 Task: Add an event with the title Third Sales Presentation, date '2023/11/09', time 7:00 AM to 9:00 AMand add a description: The session will begin with an introduction to the importance of effective presentations, emphasizing the impact of clear communication, engaging delivery, and confident body language. Participants will have the opportunity to learn key strategies and best practices for creating impactful presentations that captivate audiences and convey messages effectively., put the event into Red category, logged in from the account softage.3@softage.netand send the event invitation to softage.4@softage.net and softage.2@softage.net. Set a reminder for the event 2 hour before
Action: Mouse moved to (78, 95)
Screenshot: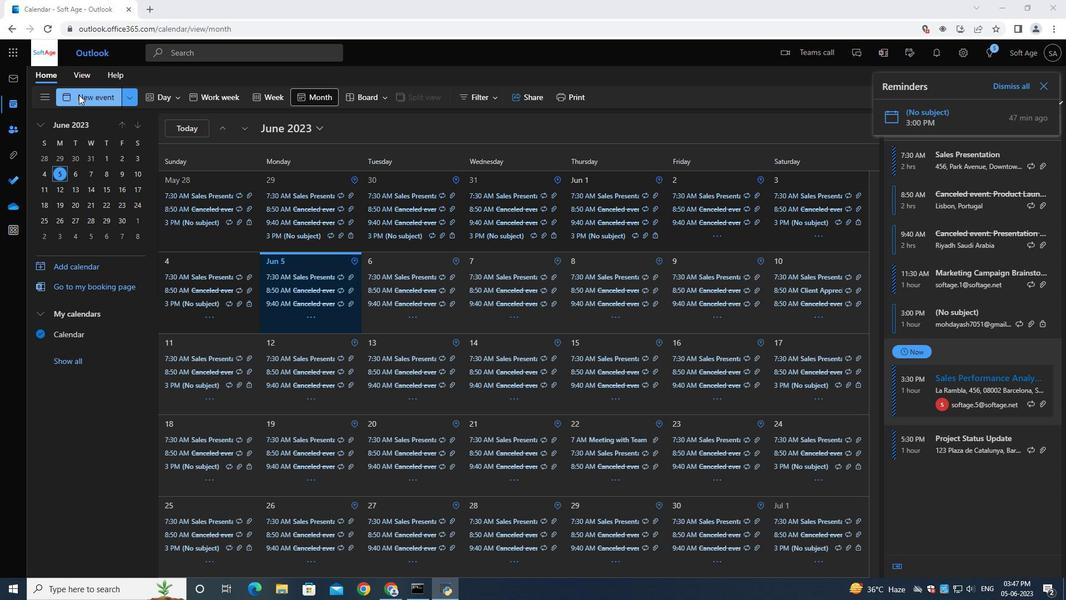 
Action: Mouse pressed left at (78, 95)
Screenshot: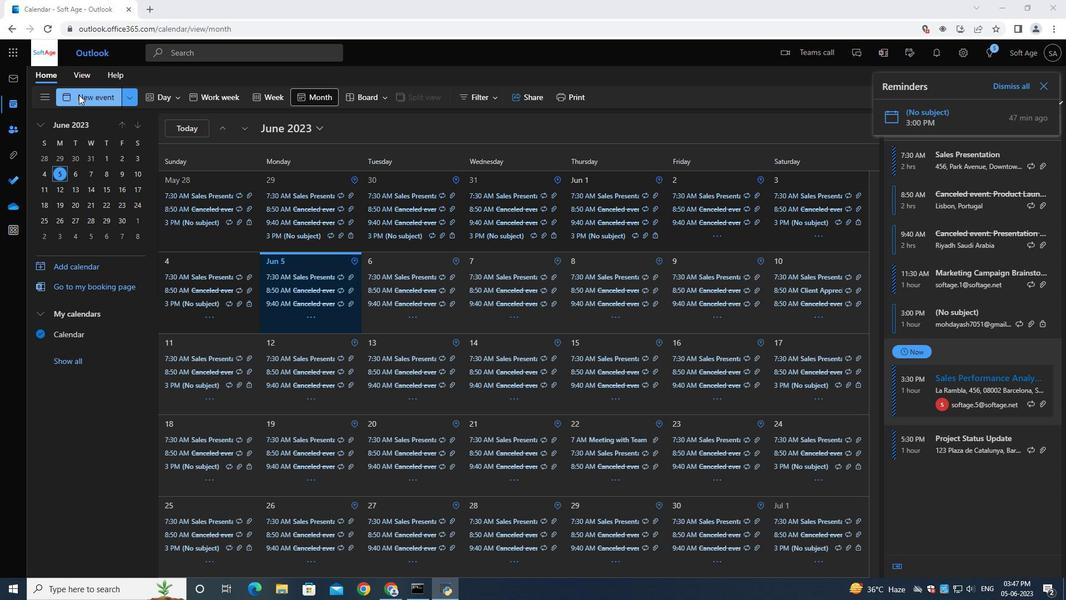 
Action: Mouse moved to (282, 162)
Screenshot: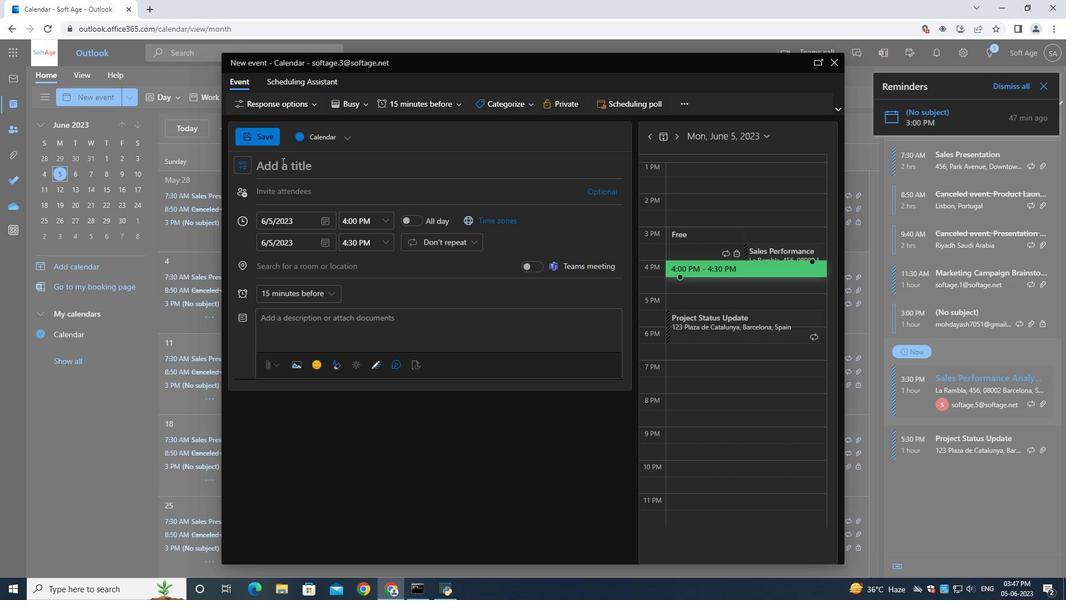
Action: Key pressed <Key.shift>Third<Key.space><Key.shift><Key.shift><Key.shift><Key.shift><Key.shift><Key.shift><Key.shift><Key.shift><Key.shift><Key.shift><Key.shift><Key.shift><Key.shift><Key.shift><Key.shift><Key.shift>Sales<Key.space><Key.shift>Presentar<Key.backspace>tion<Key.space>
Screenshot: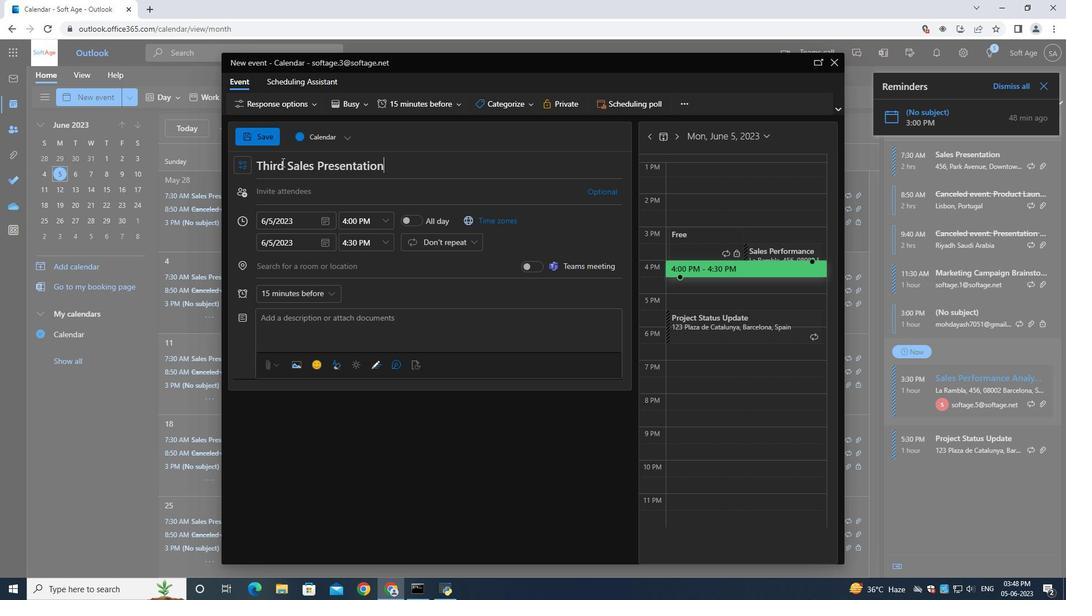 
Action: Mouse moved to (322, 223)
Screenshot: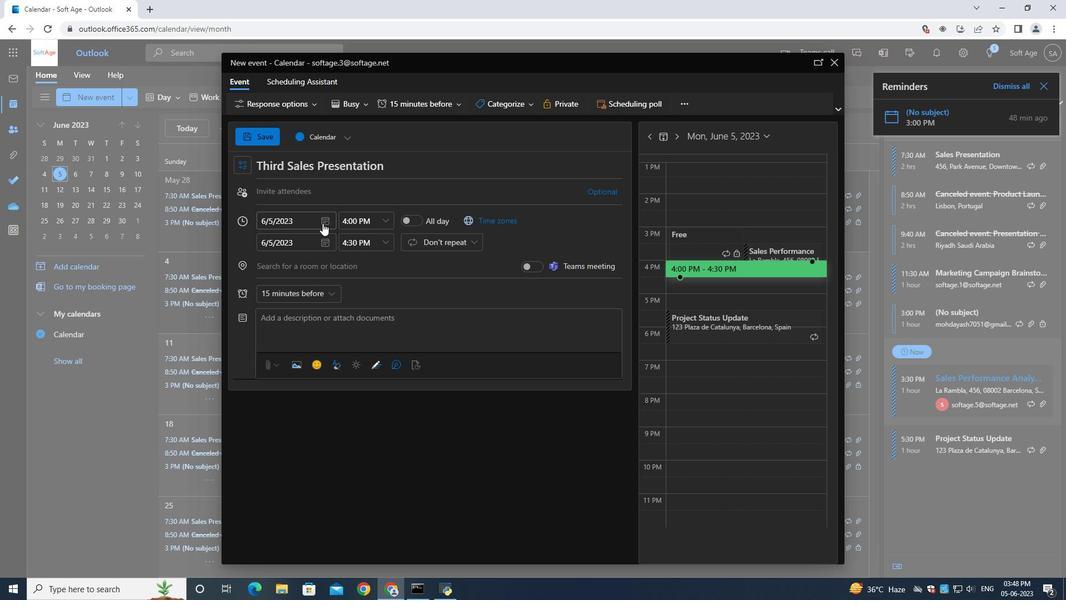 
Action: Mouse pressed left at (322, 223)
Screenshot: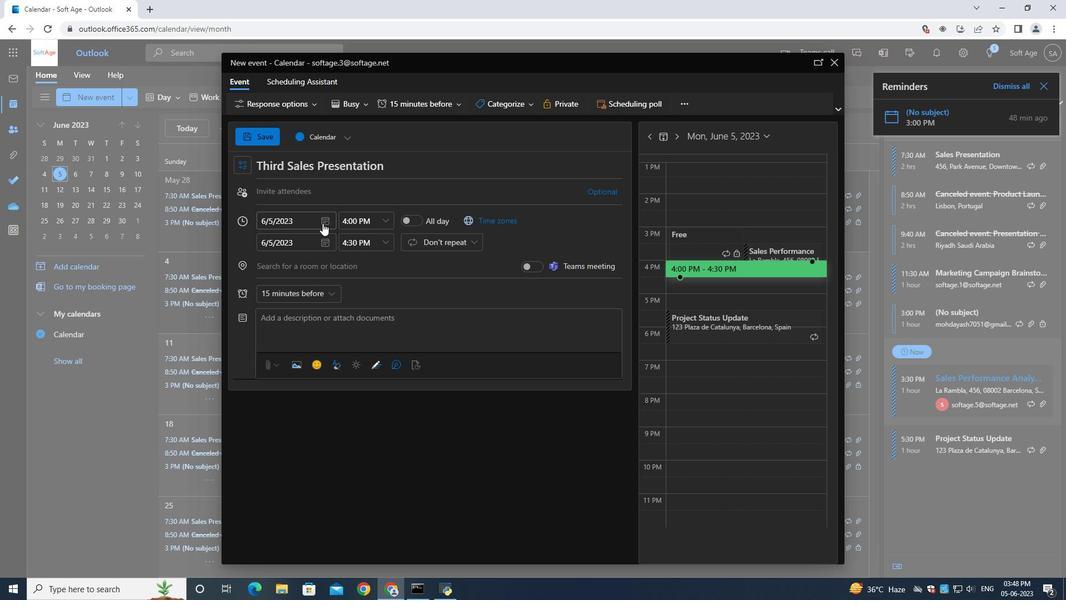 
Action: Mouse moved to (360, 243)
Screenshot: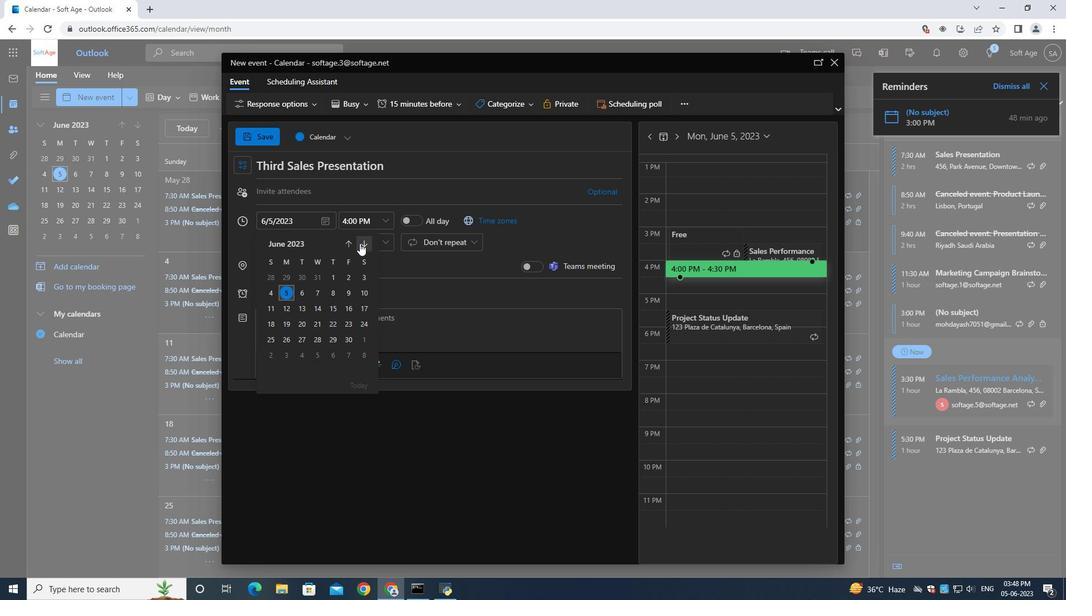 
Action: Mouse pressed left at (360, 243)
Screenshot: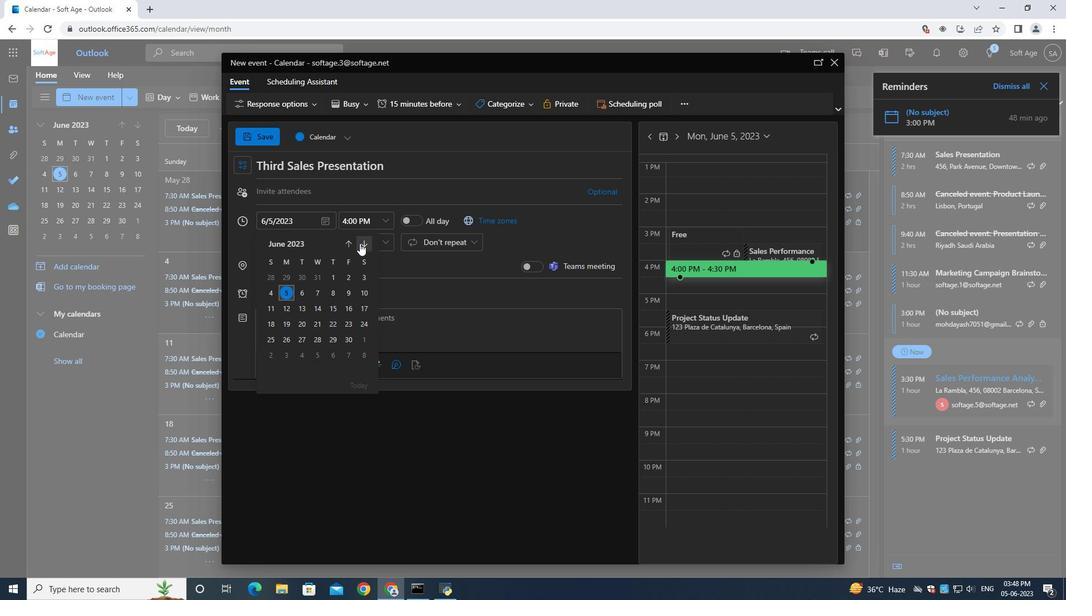 
Action: Mouse pressed left at (360, 243)
Screenshot: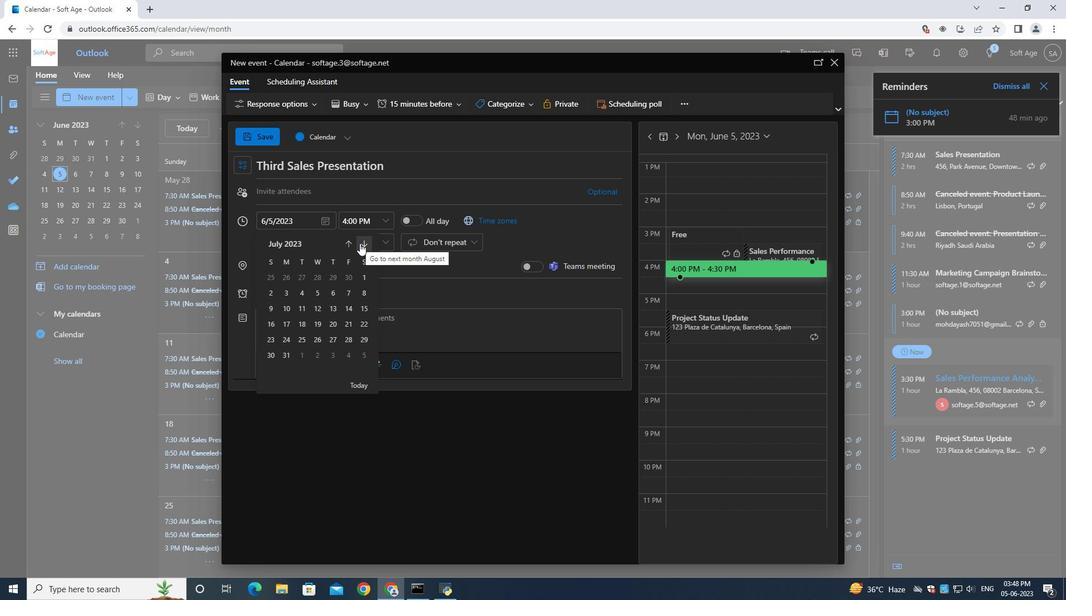 
Action: Mouse pressed left at (360, 243)
Screenshot: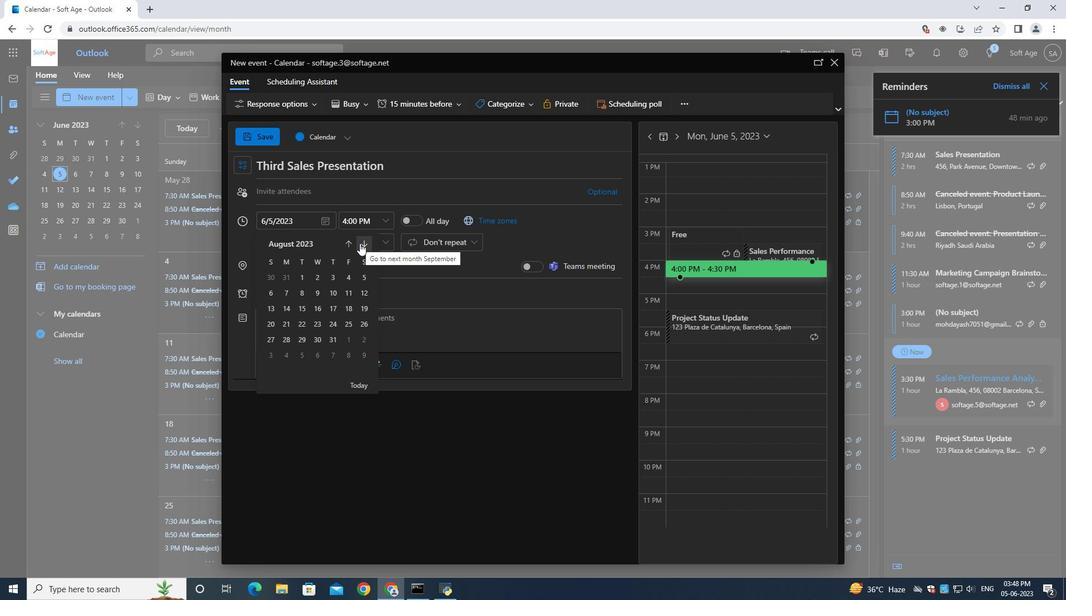 
Action: Mouse moved to (360, 242)
Screenshot: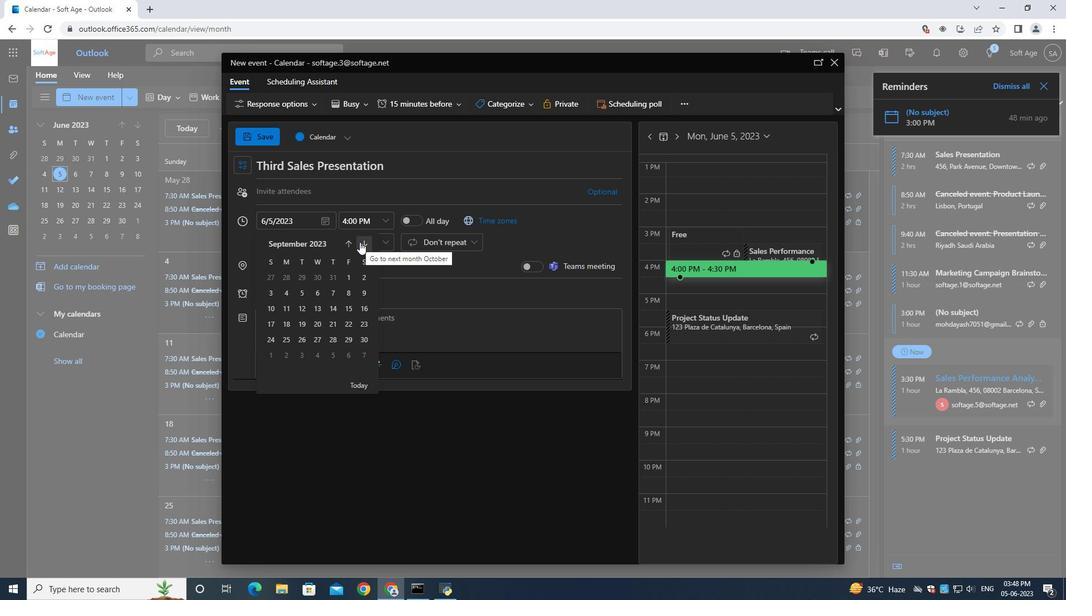 
Action: Mouse pressed left at (360, 242)
Screenshot: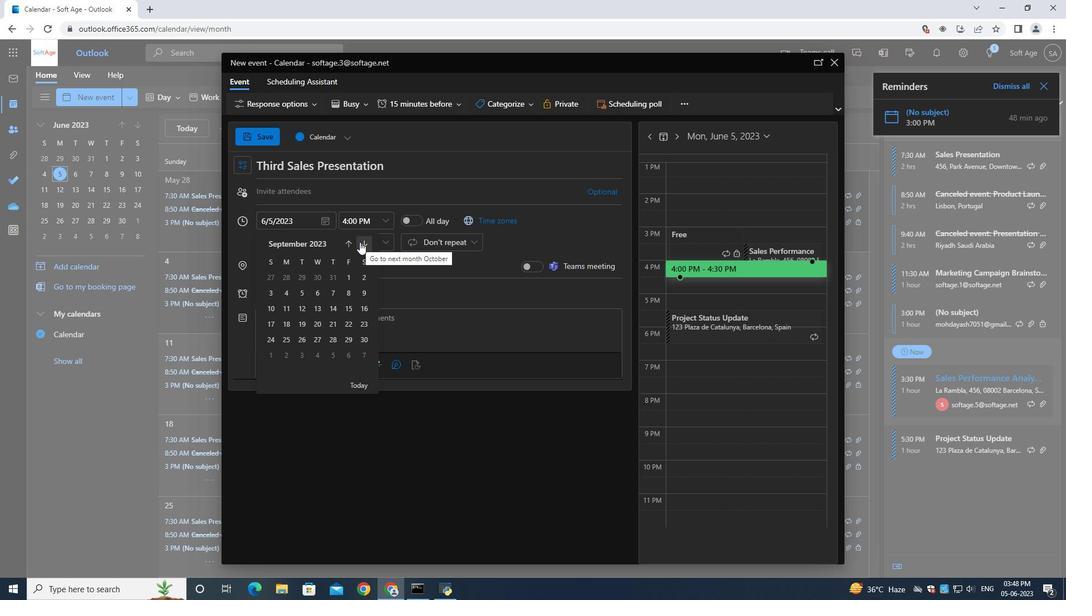 
Action: Mouse pressed left at (360, 242)
Screenshot: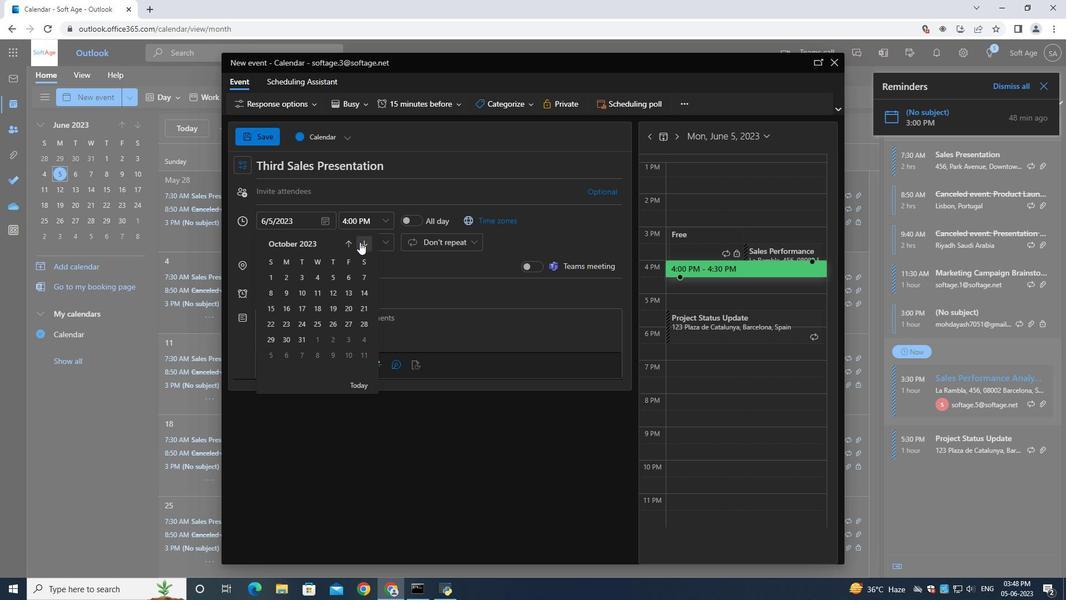 
Action: Mouse moved to (327, 292)
Screenshot: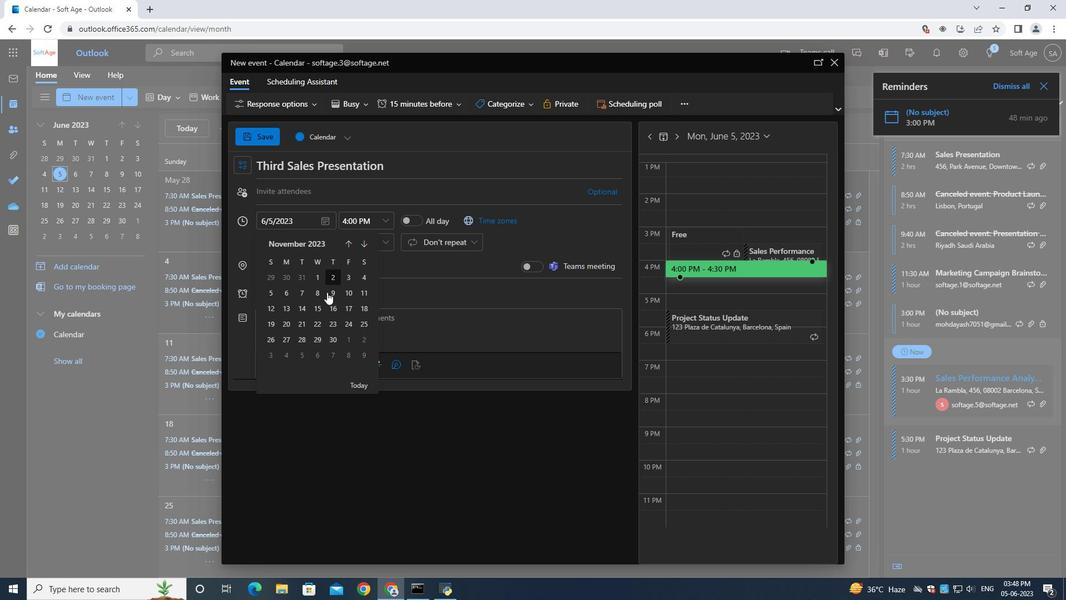
Action: Mouse pressed left at (327, 292)
Screenshot: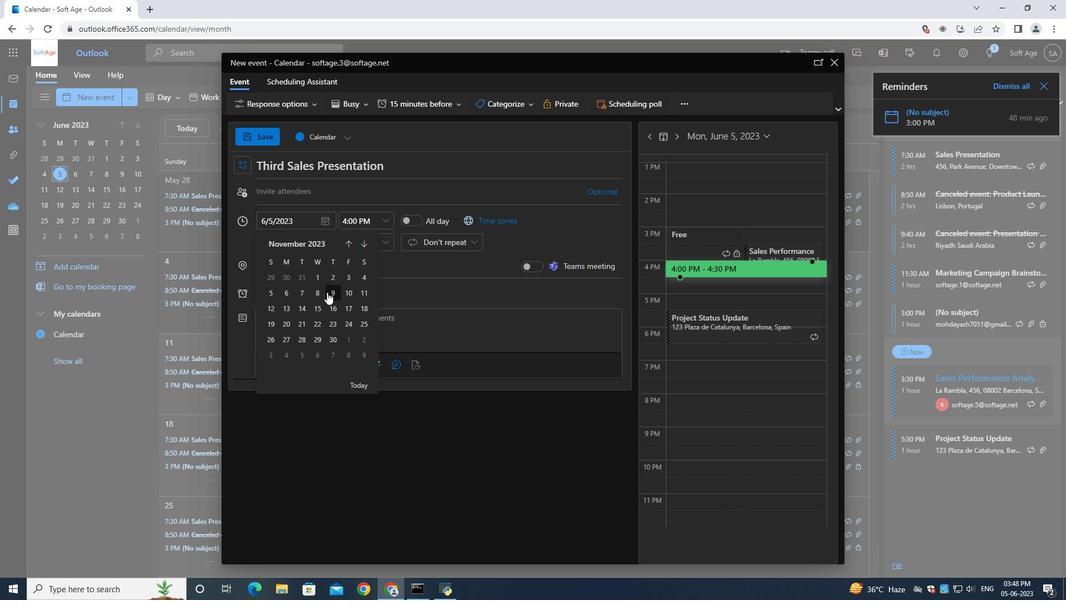 
Action: Mouse moved to (352, 222)
Screenshot: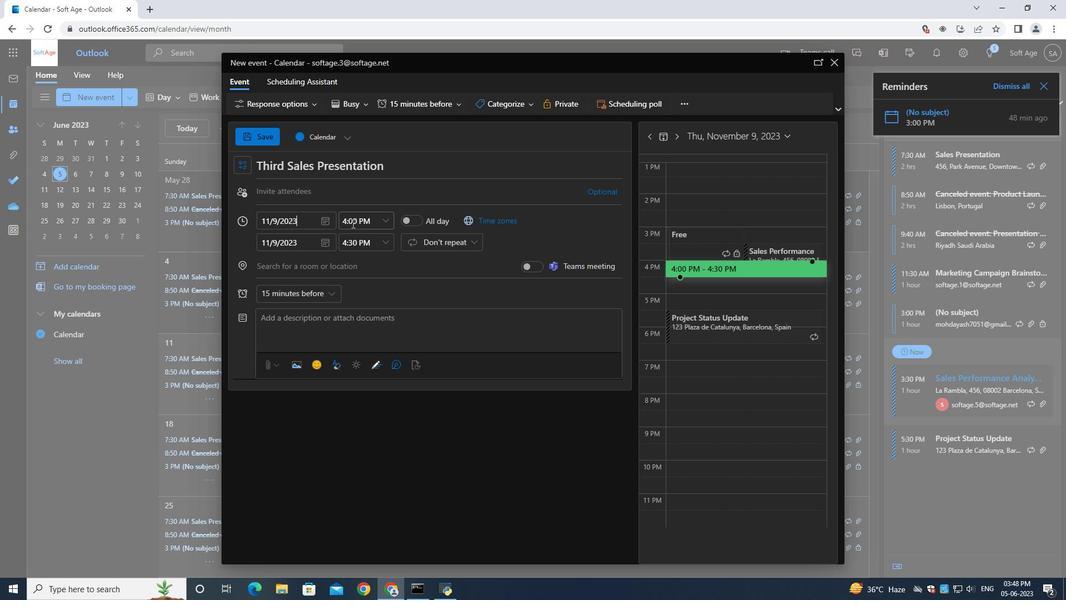 
Action: Mouse pressed left at (352, 222)
Screenshot: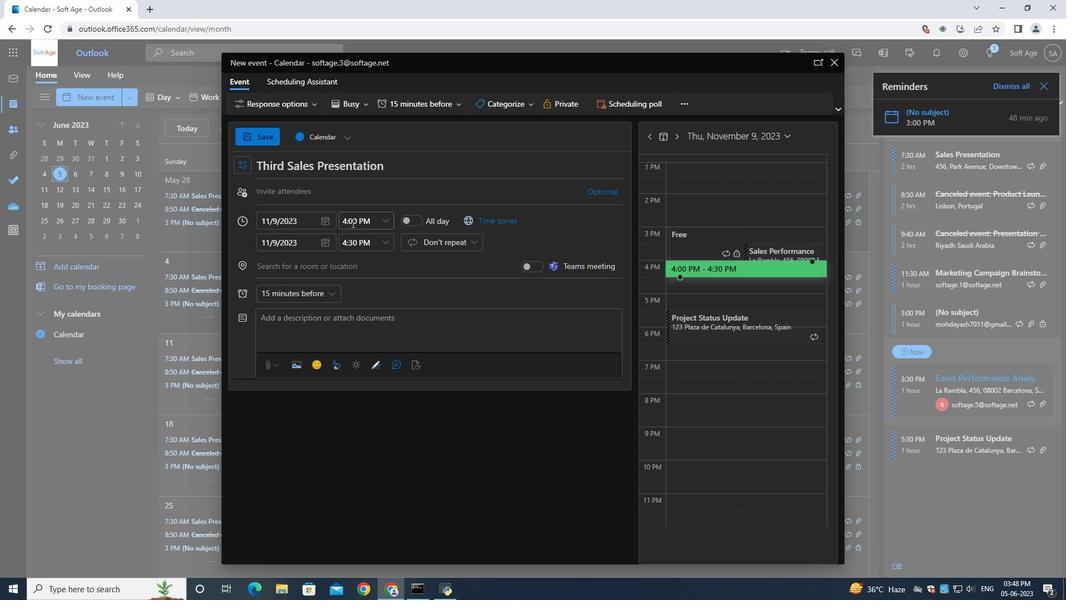 
Action: Mouse moved to (379, 226)
Screenshot: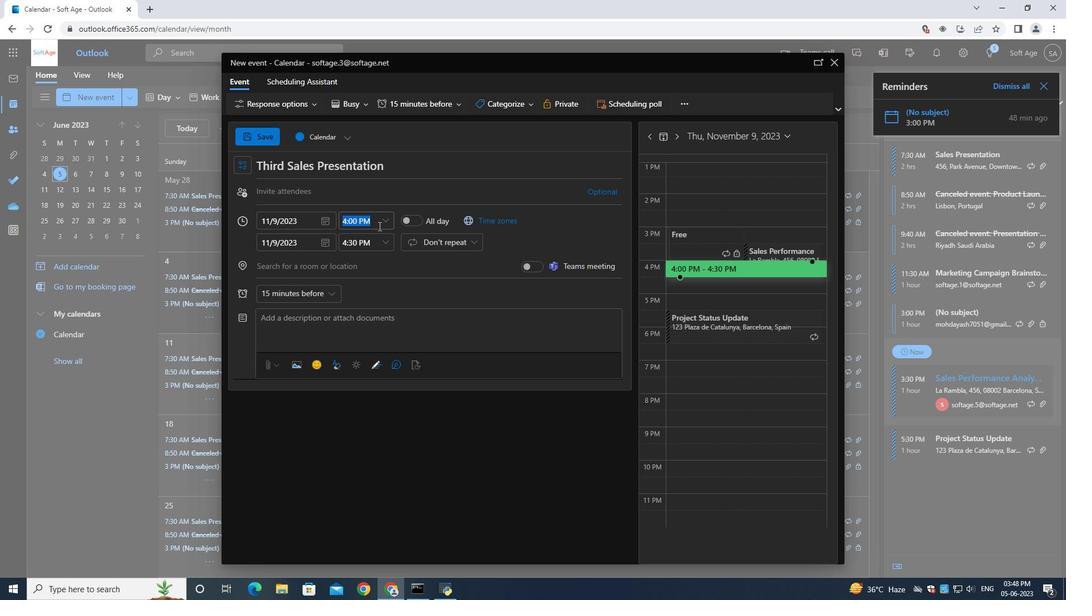 
Action: Key pressed 7<Key.shift_r>:00<Key.shift>AM
Screenshot: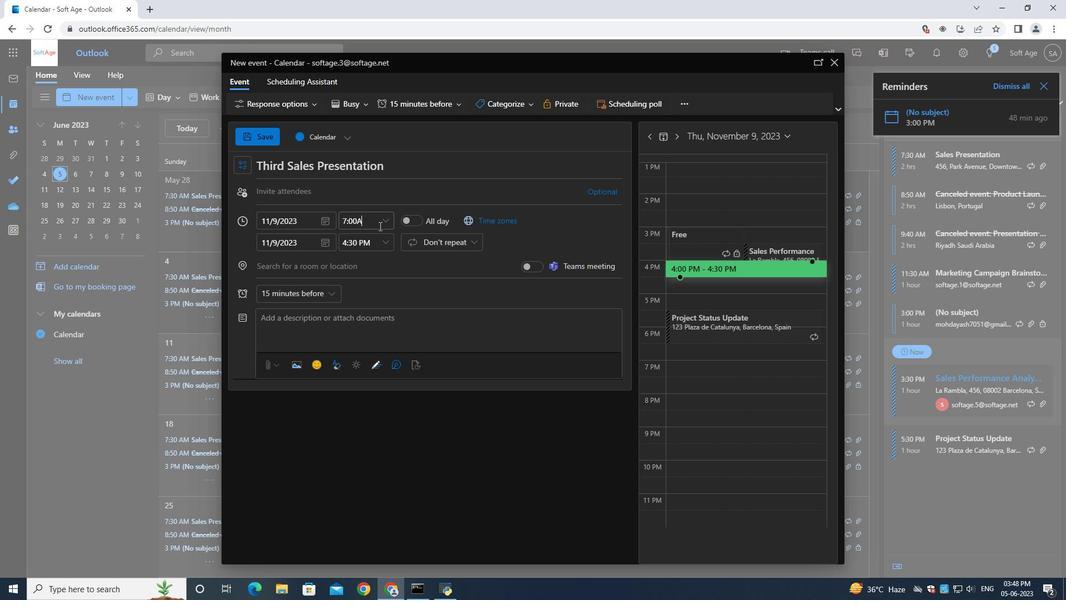 
Action: Mouse moved to (353, 245)
Screenshot: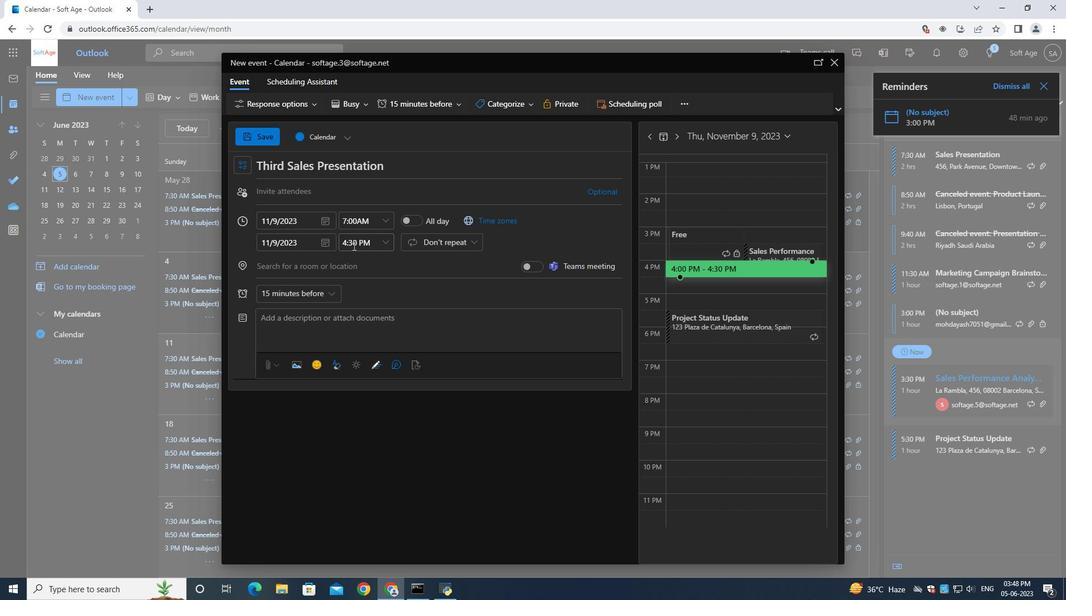
Action: Mouse pressed left at (353, 245)
Screenshot: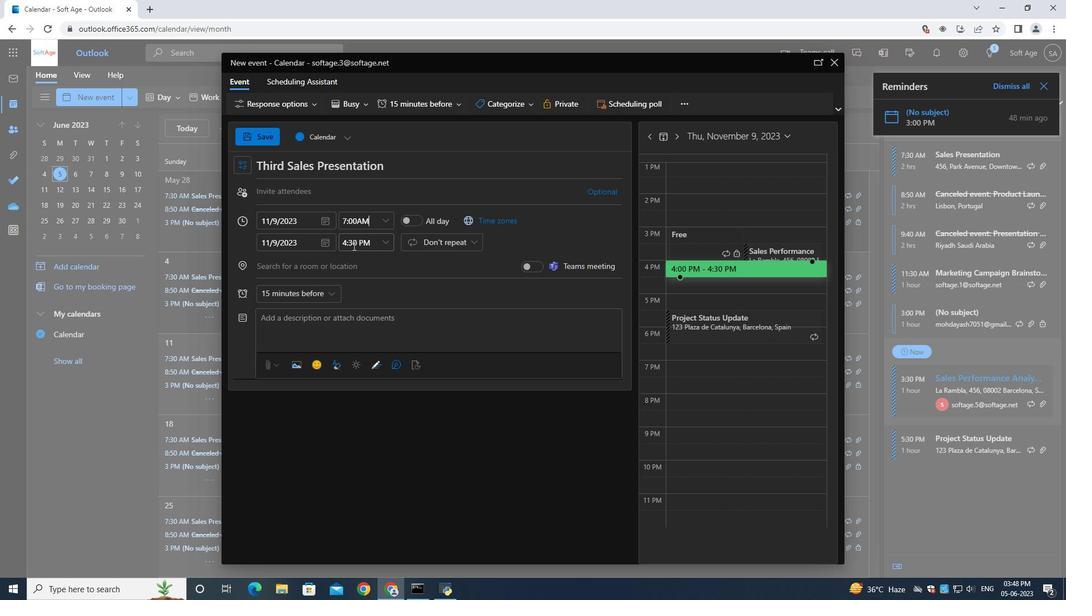 
Action: Key pressed 9<Key.shift_r>:00<Key.shift>AM
Screenshot: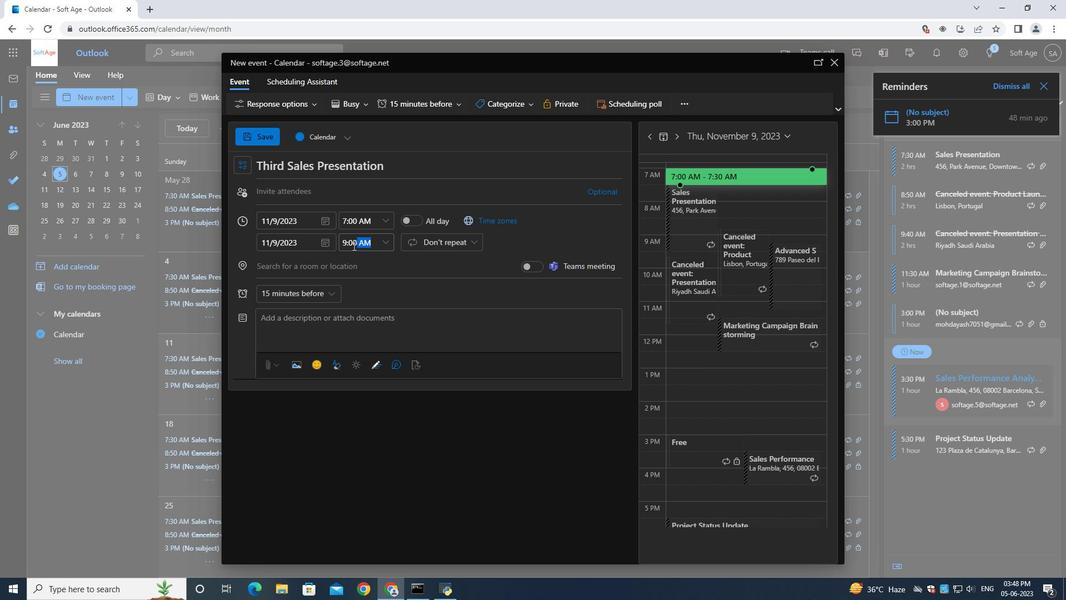 
Action: Mouse moved to (320, 313)
Screenshot: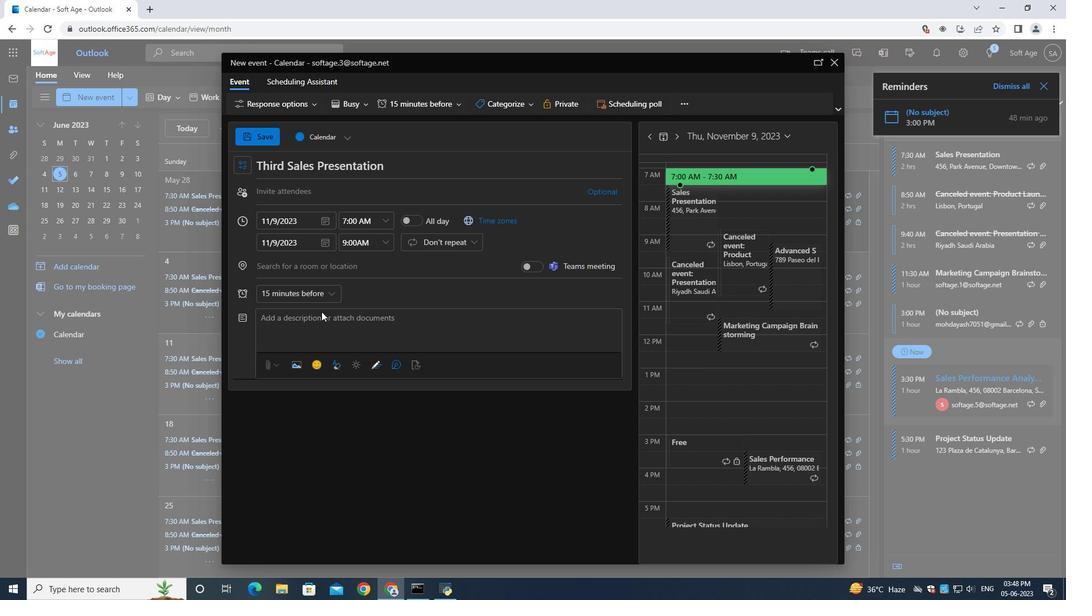 
Action: Mouse pressed left at (320, 313)
Screenshot: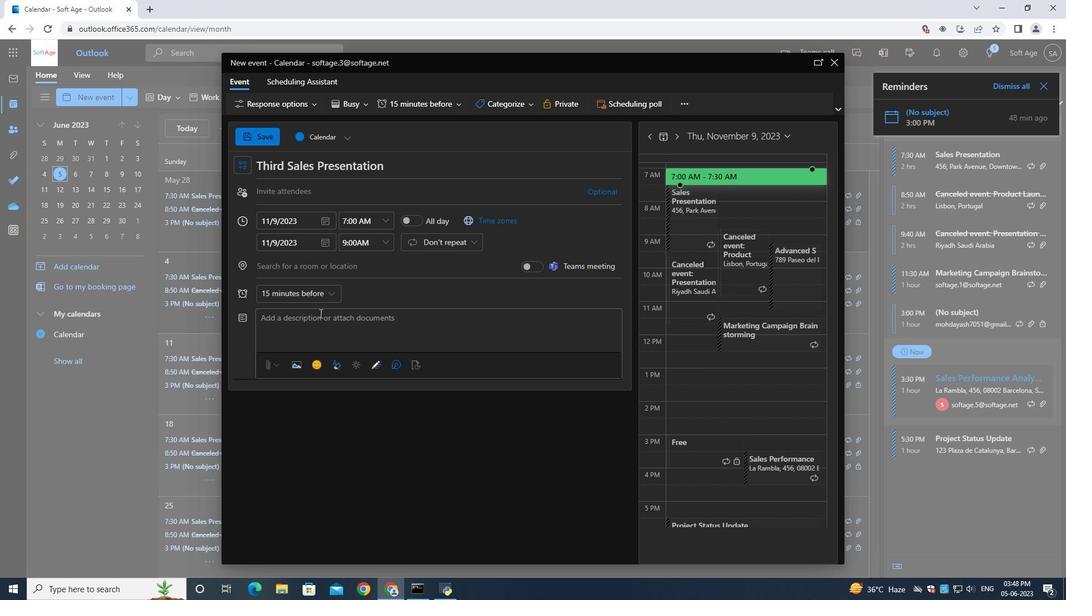 
Action: Key pressed <Key.shift><Key.shift><Key.shift><Key.shift><Key.shift><Key.shift><Key.shift><Key.shift><Key.shift>The<Key.space>session<Key.space>will<Key.space>begin<Key.space>with<Key.space>an<Key.space>introduv<Key.backspace>ction<Key.space>to<Key.space>the<Key.space>importance<Key.space>of<Key.space>effecitve<Key.space>presentations,<Key.space>emphasizing<Key.space>the<Key.space>impact<Key.space>of<Key.space>clear<Key.space>communic
Screenshot: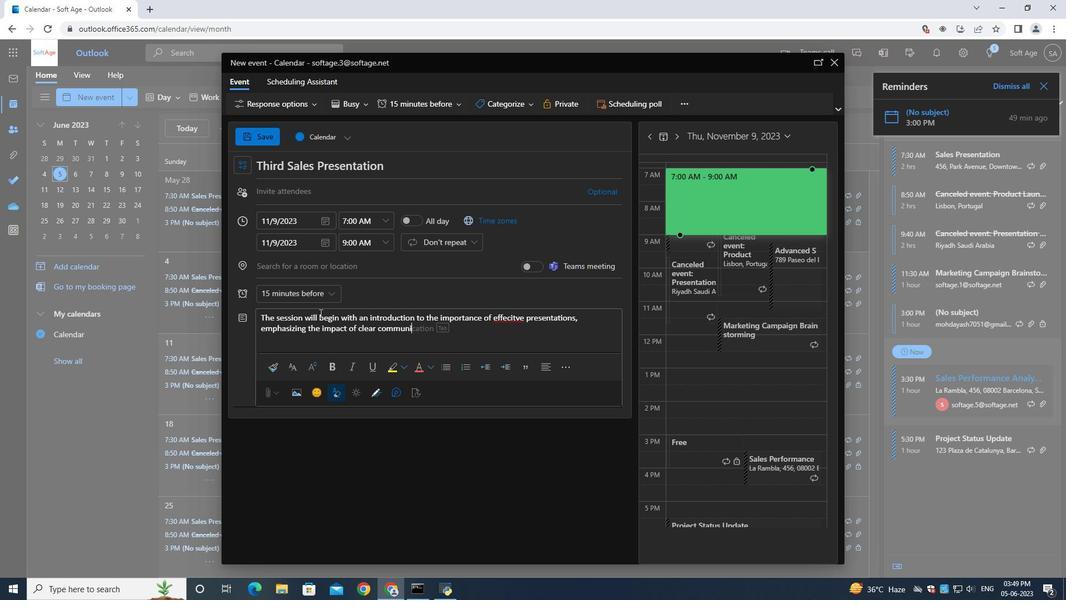 
Action: Mouse moved to (320, 313)
Screenshot: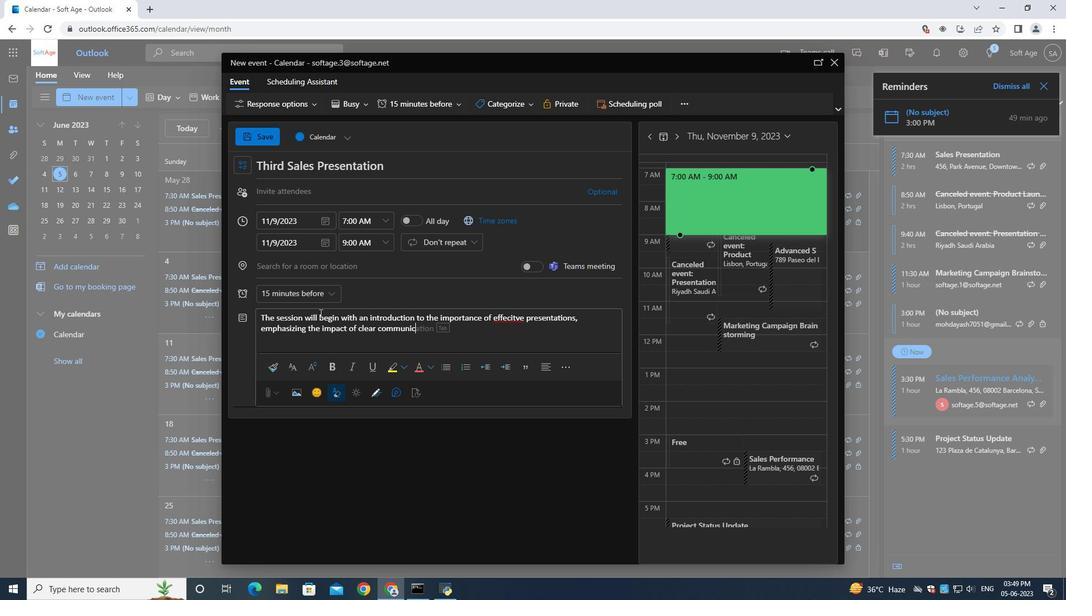 
Action: Key pressed a
Screenshot: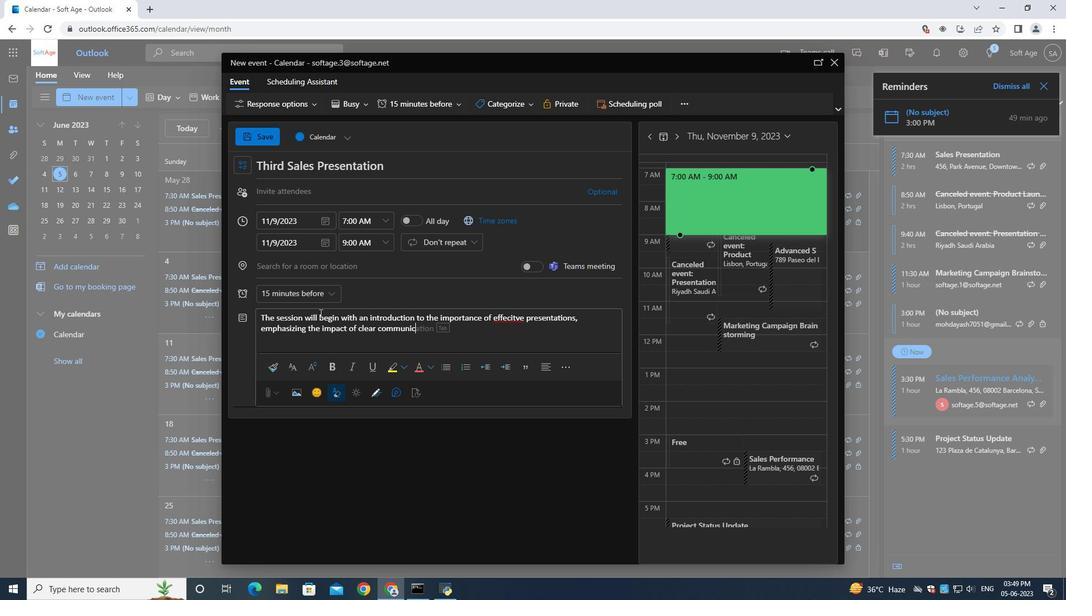 
Action: Mouse moved to (320, 313)
Screenshot: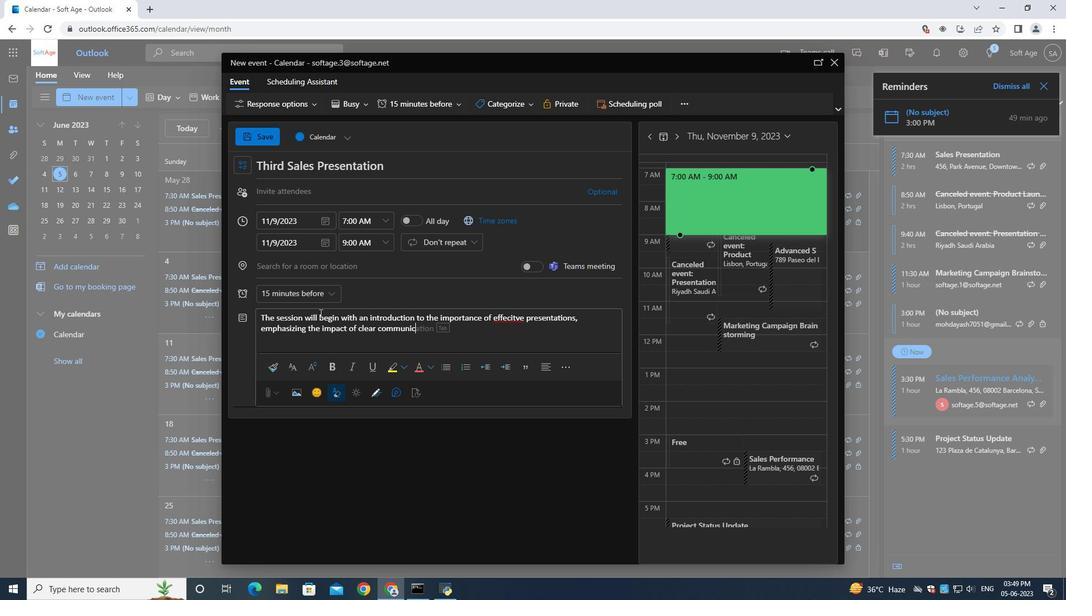 
Action: Key pressed tion,<Key.space>engaging<Key.space>delivery,<Key.space>and<Key.space>confident<Key.space>body<Key.space>language.<Key.space><Key.shift>Participant
Screenshot: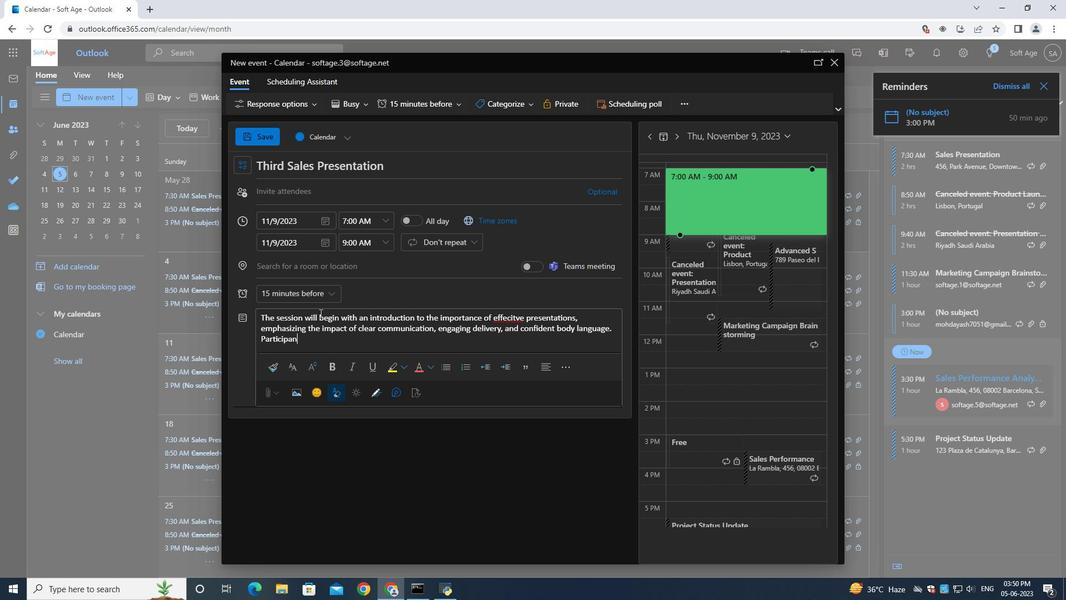 
Action: Mouse moved to (308, 308)
Screenshot: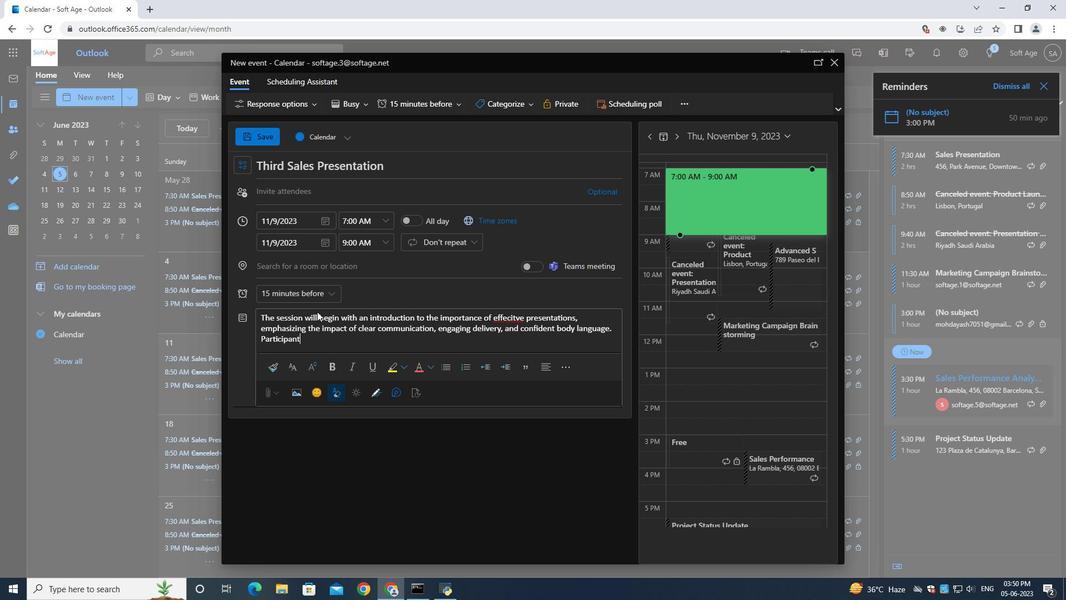
Action: Key pressed s<Key.space>will<Key.space>have<Key.space>the<Key.space>opportunity<Key.space>to<Key.space>learn<Key.space>key<Key.space>strategies<Key.space>and<Key.space>best<Key.space>pratice<Key.space><Key.backspace><Key.backspace><Key.backspace><Key.backspace><Key.backspace>ctices<Key.space>for<Key.space>creating<Key.space>impactfi<Key.backspace>ul<Key.space>presentations<Key.space>that<Key.space>captivate<Key.space>audiences<Key.space>and<Key.space>convey<Key.space>messages<Key.space>effectively.
Screenshot: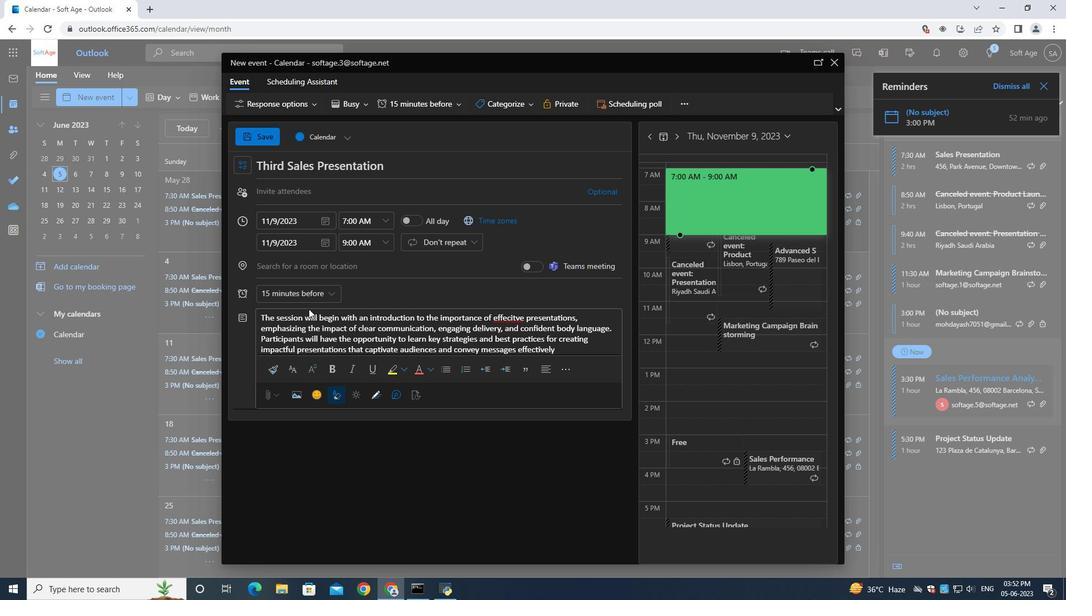 
Action: Mouse moved to (518, 104)
Screenshot: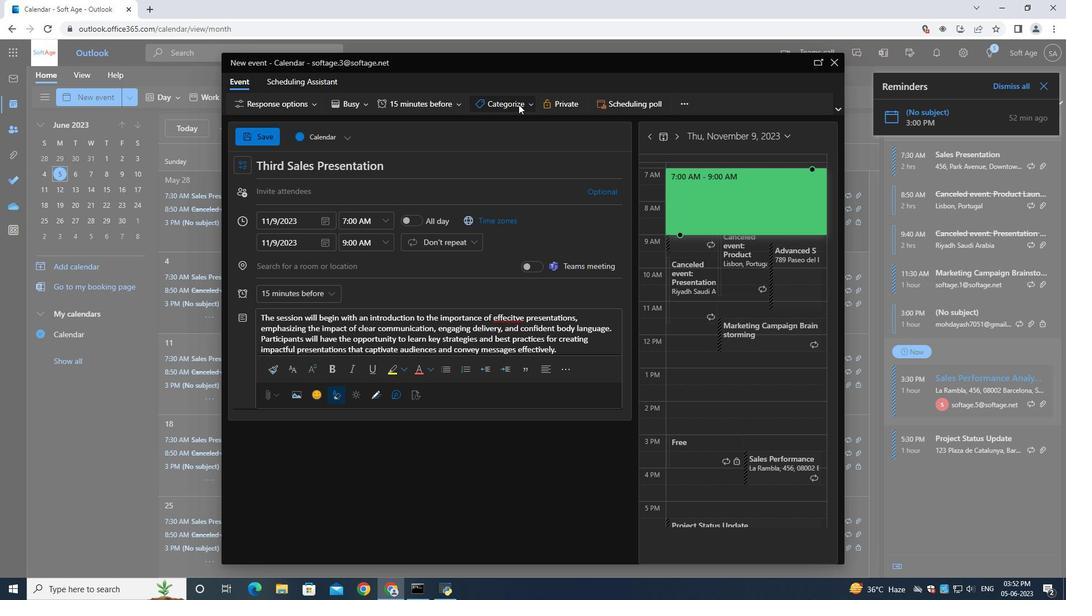 
Action: Mouse pressed left at (518, 104)
Screenshot: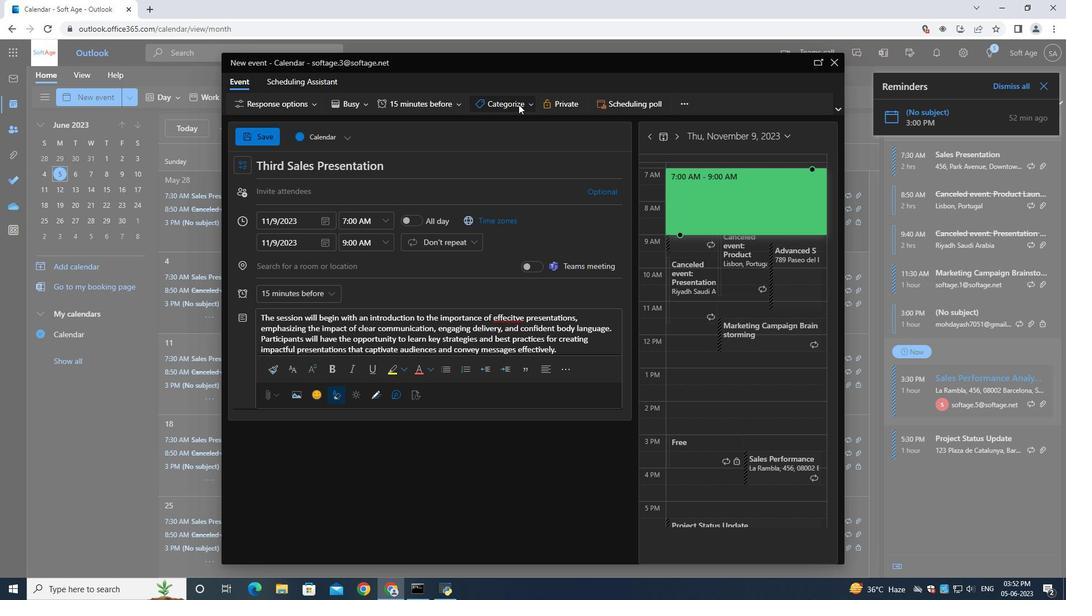 
Action: Mouse moved to (501, 198)
Screenshot: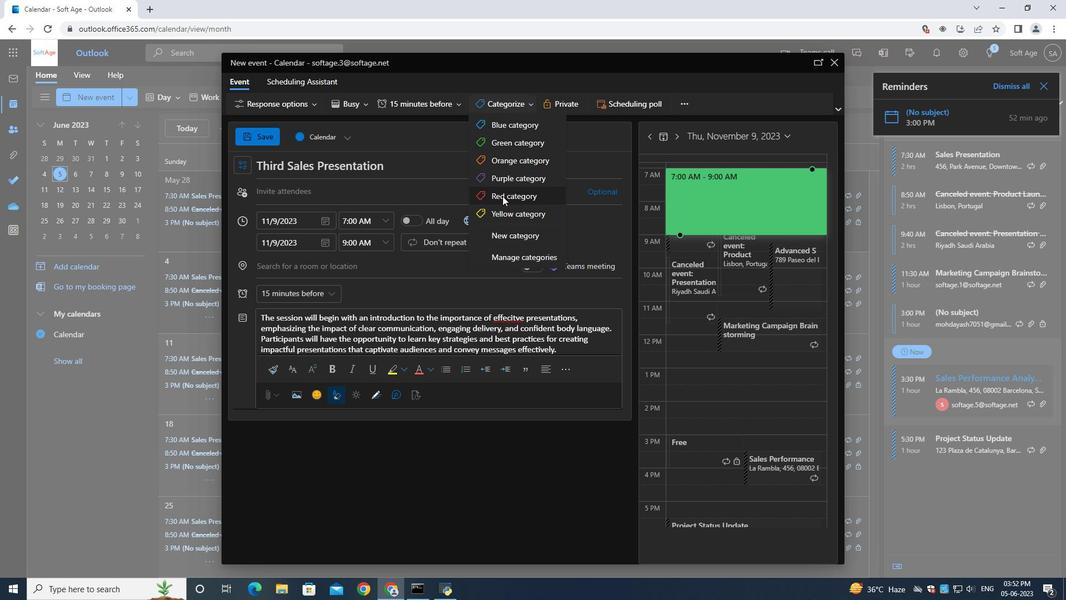 
Action: Mouse pressed left at (501, 198)
Screenshot: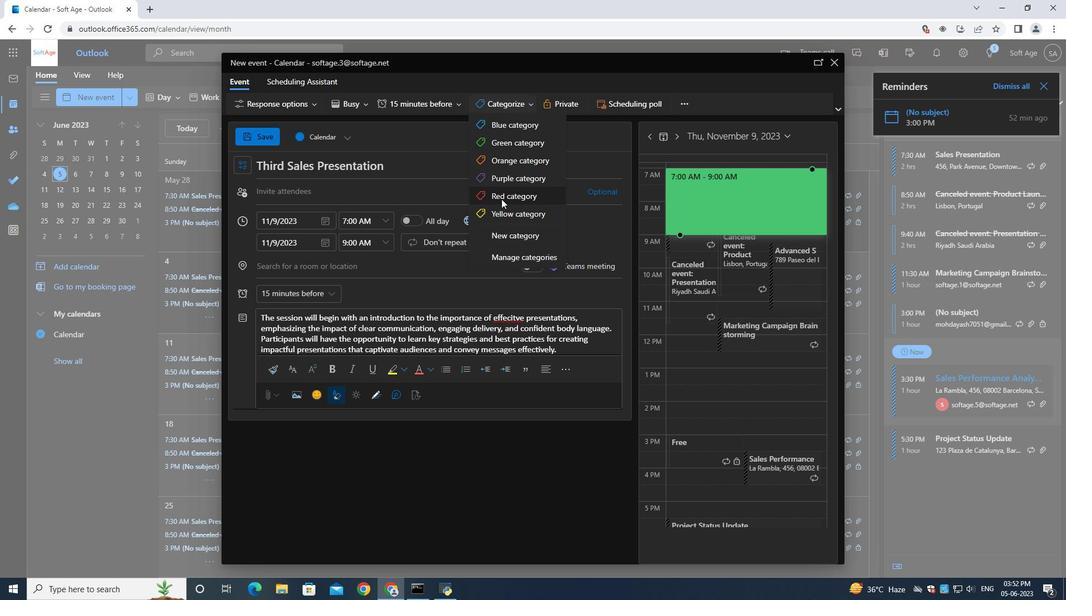 
Action: Mouse moved to (341, 203)
Screenshot: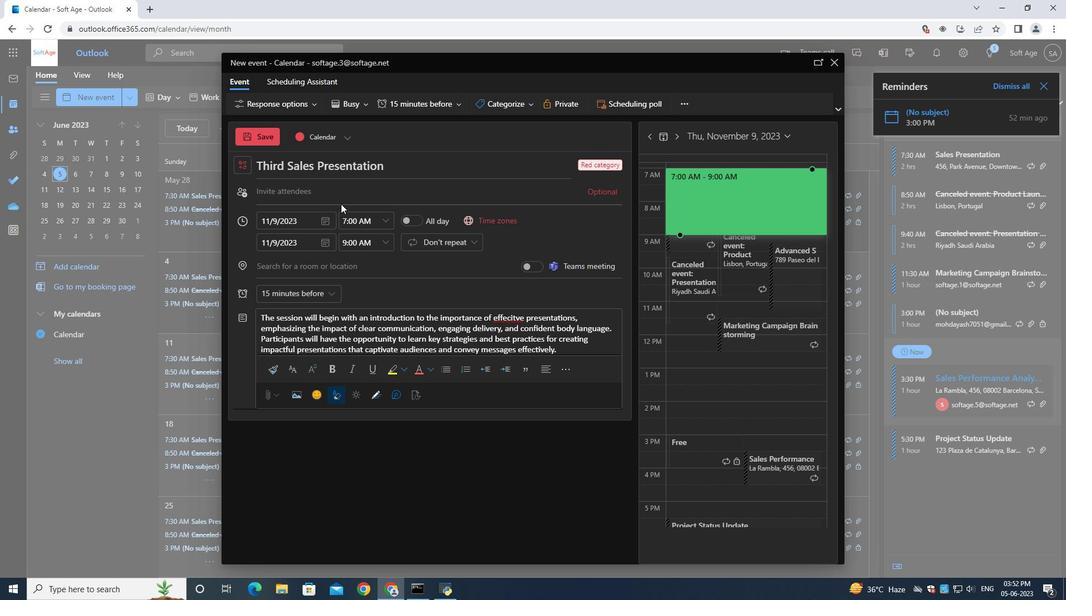 
Action: Mouse pressed left at (341, 203)
Screenshot: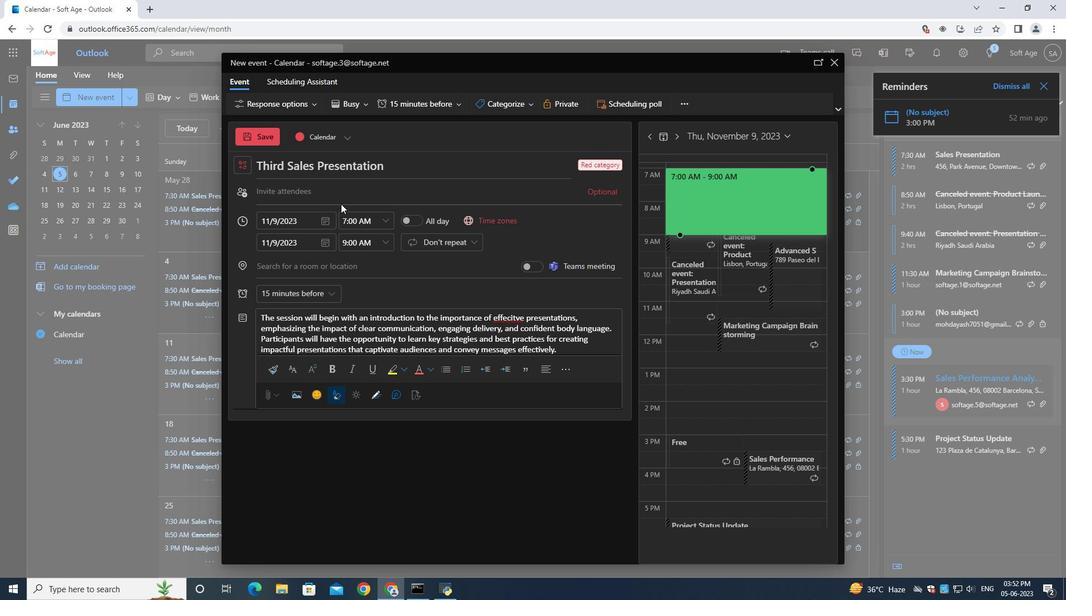 
Action: Key pressed softage.4<Key.shift>@softage.net
Screenshot: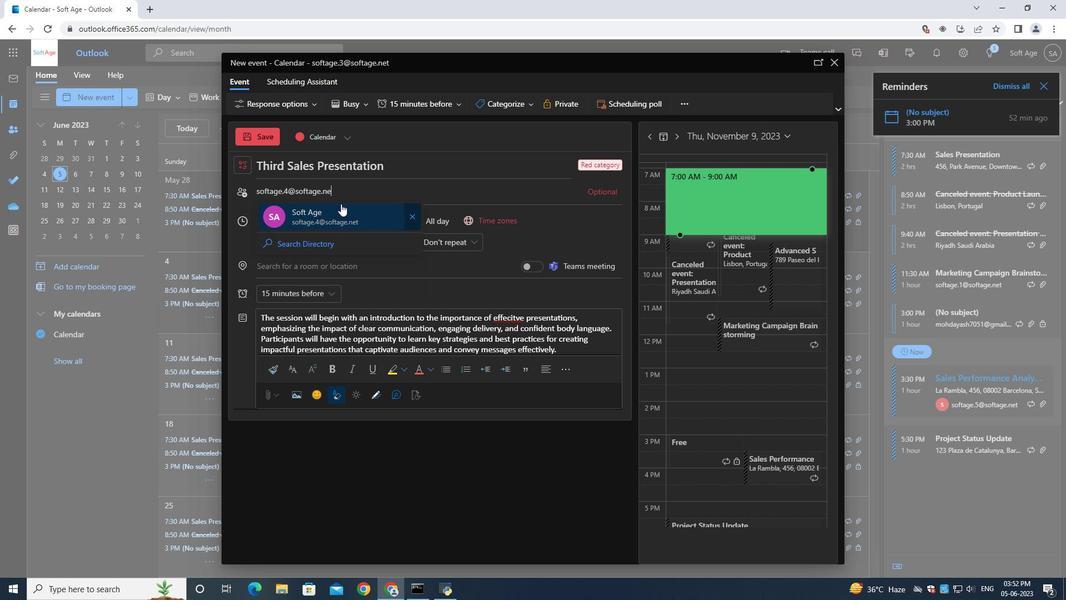 
Action: Mouse moved to (339, 206)
Screenshot: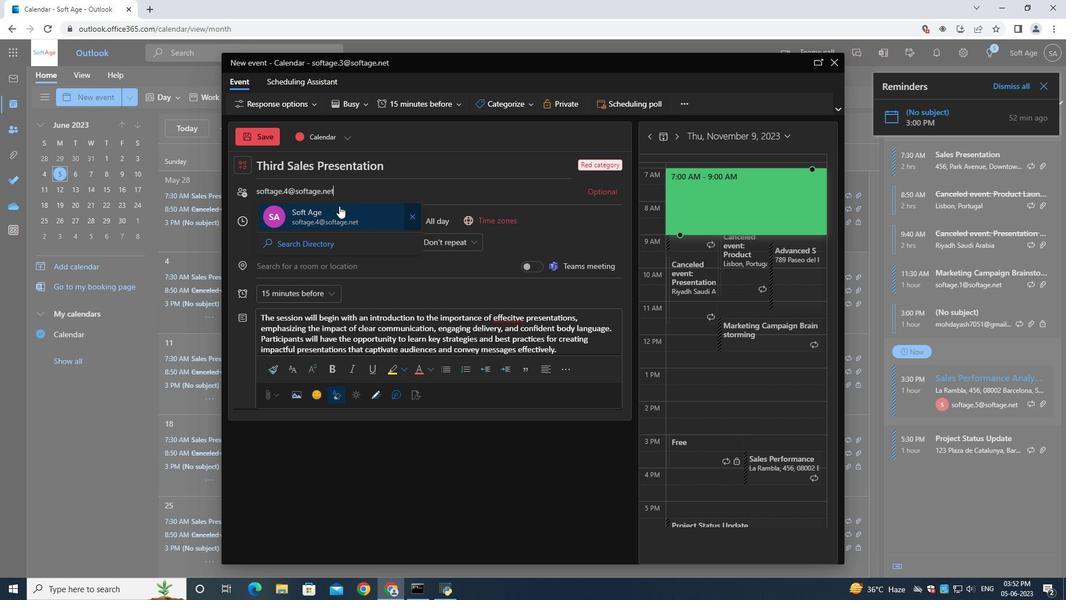 
Action: Mouse pressed left at (339, 206)
Screenshot: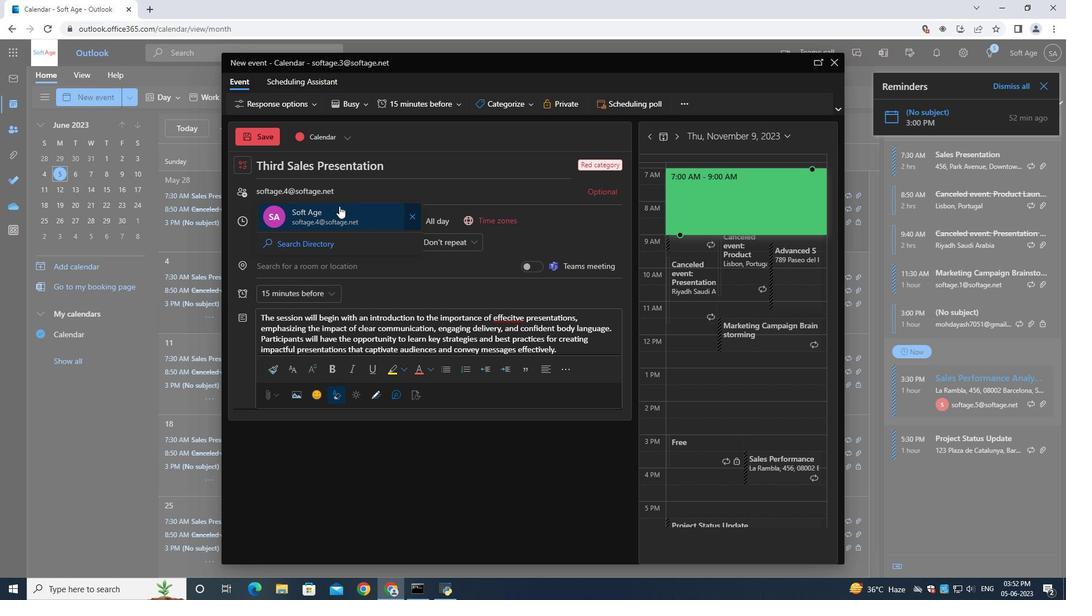
Action: Mouse moved to (350, 196)
Screenshot: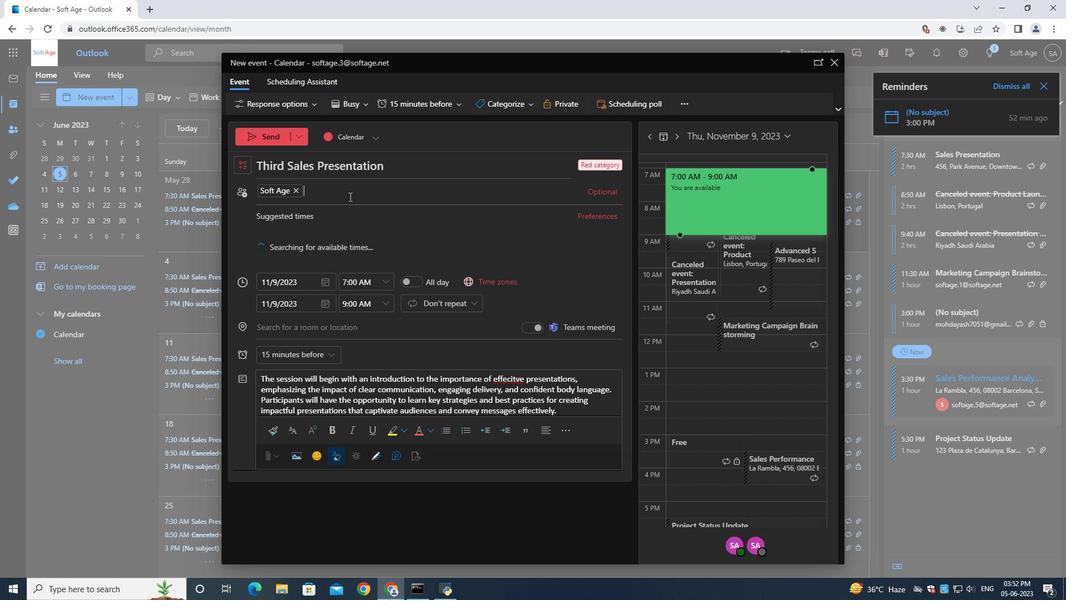
Action: Key pressed softage.2<Key.shift>@softage.net
Screenshot: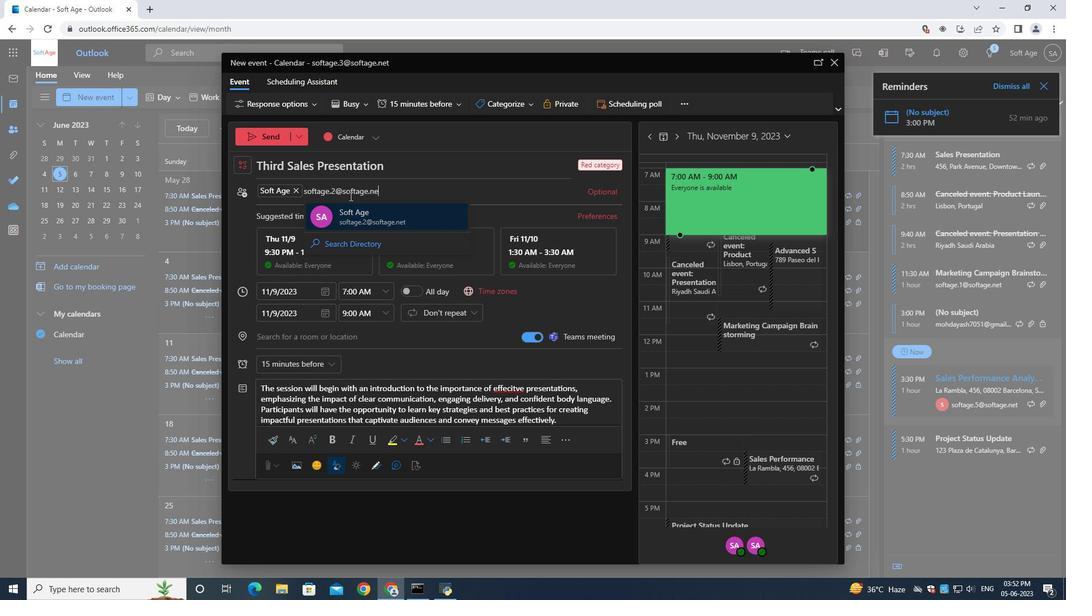 
Action: Mouse moved to (380, 222)
Screenshot: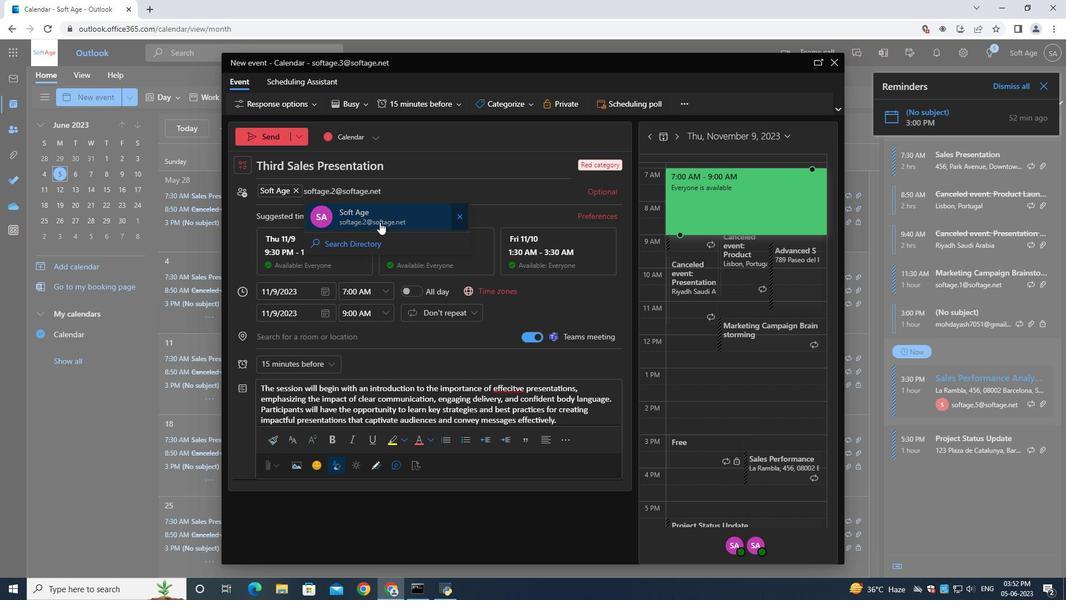 
Action: Mouse pressed left at (380, 222)
Screenshot: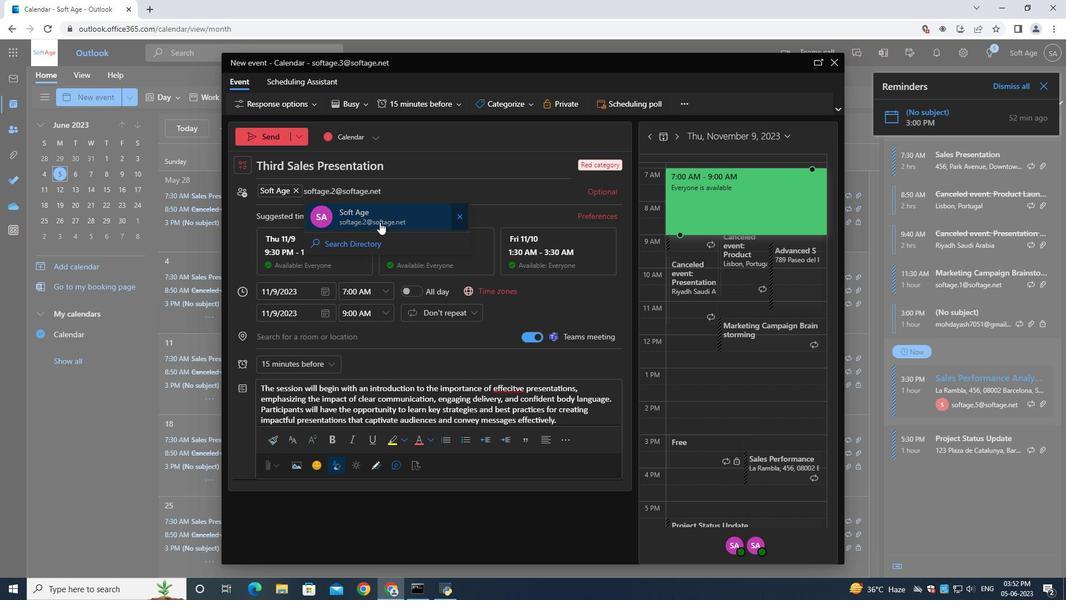 
Action: Mouse moved to (300, 358)
Screenshot: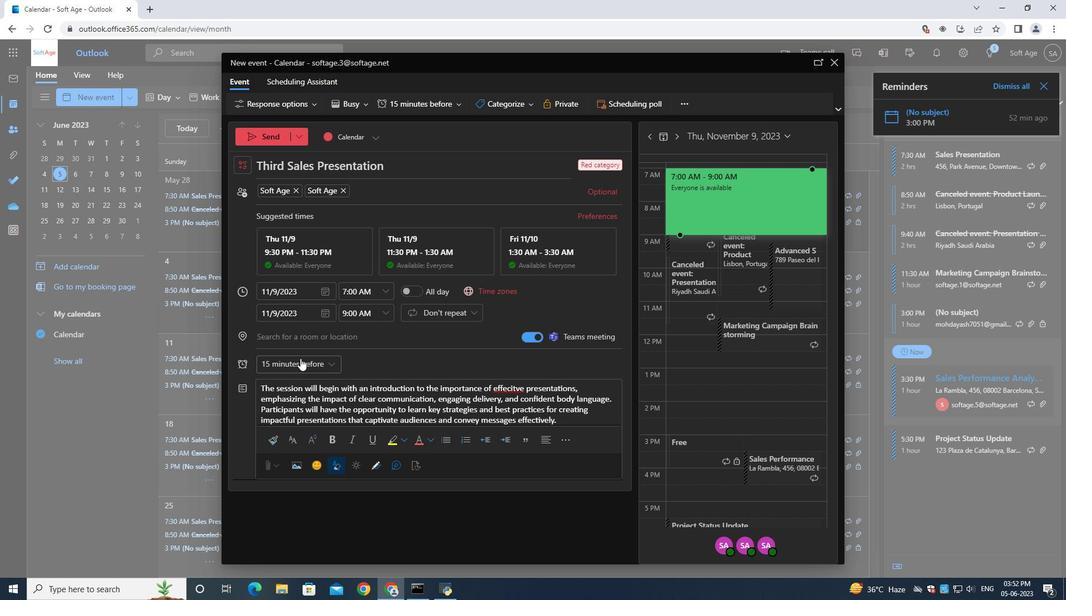 
Action: Mouse pressed left at (300, 358)
Screenshot: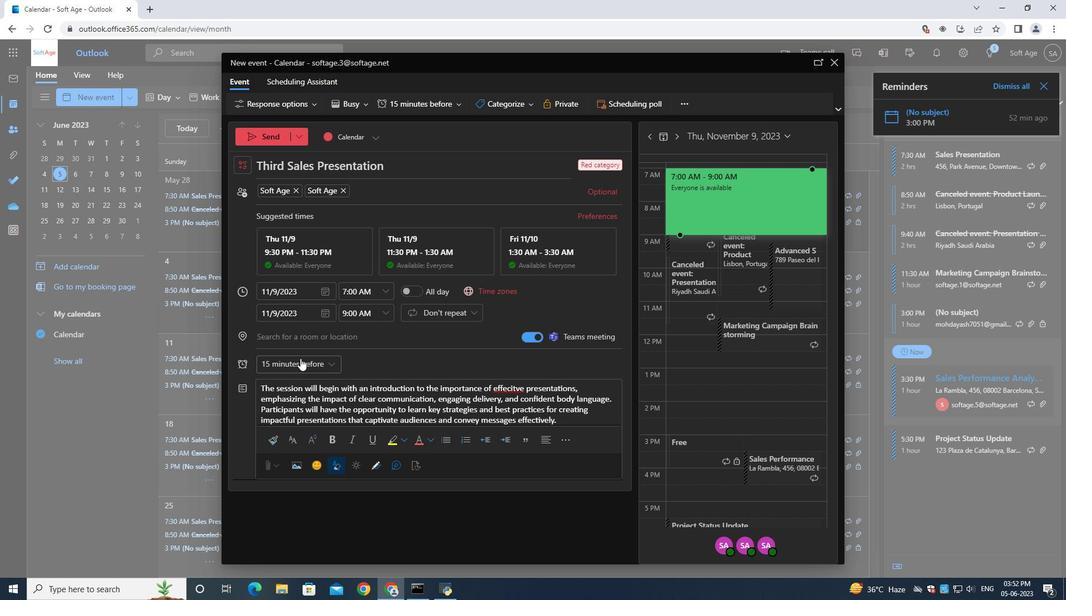 
Action: Mouse moved to (290, 362)
Screenshot: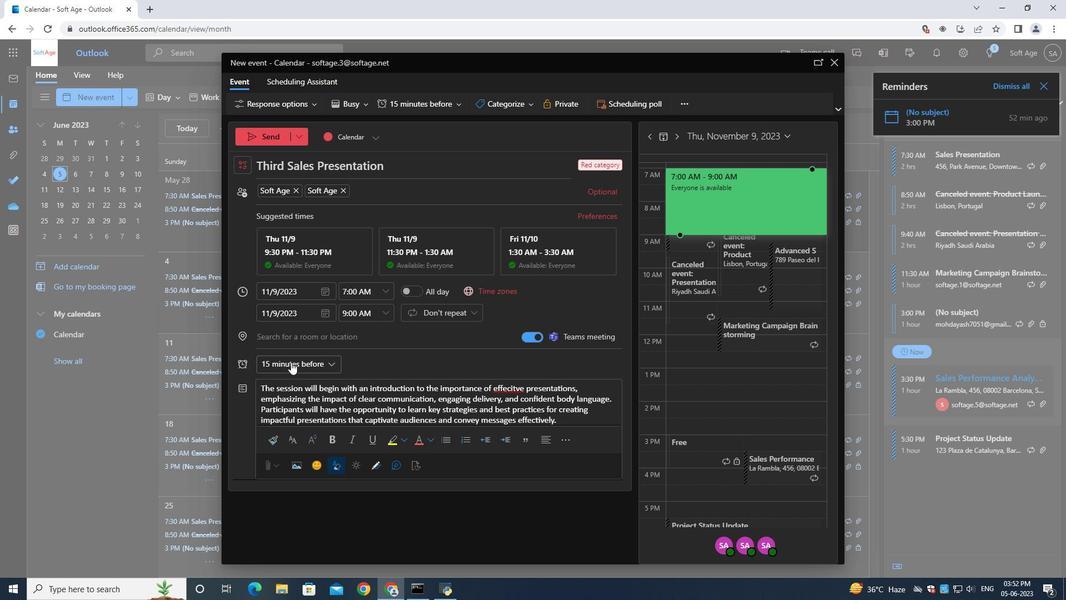 
Action: Mouse pressed left at (290, 362)
Screenshot: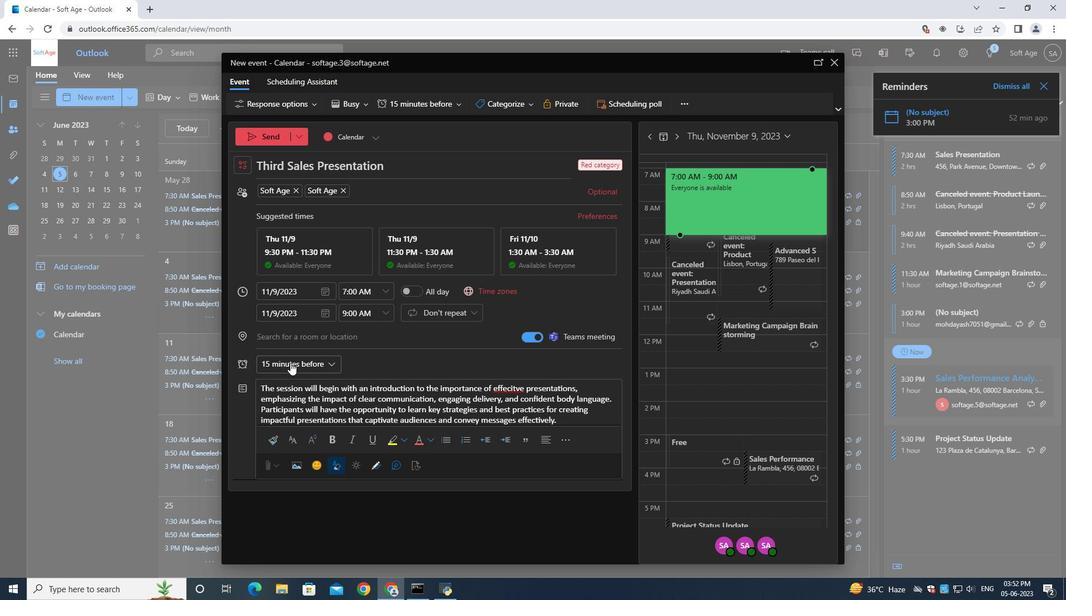 
Action: Mouse moved to (297, 265)
Screenshot: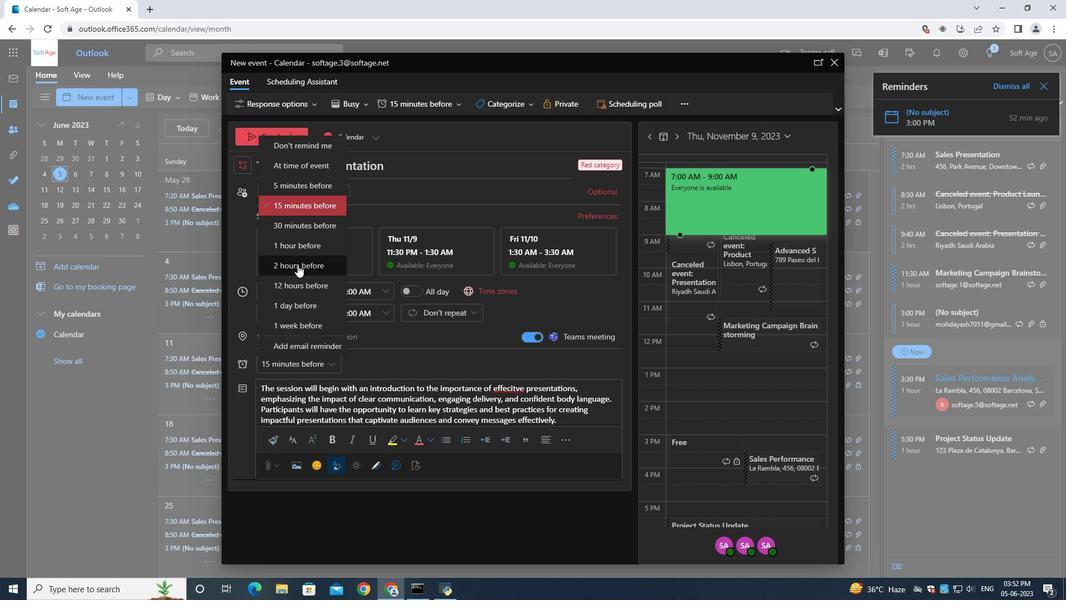 
Action: Mouse pressed left at (297, 265)
Screenshot: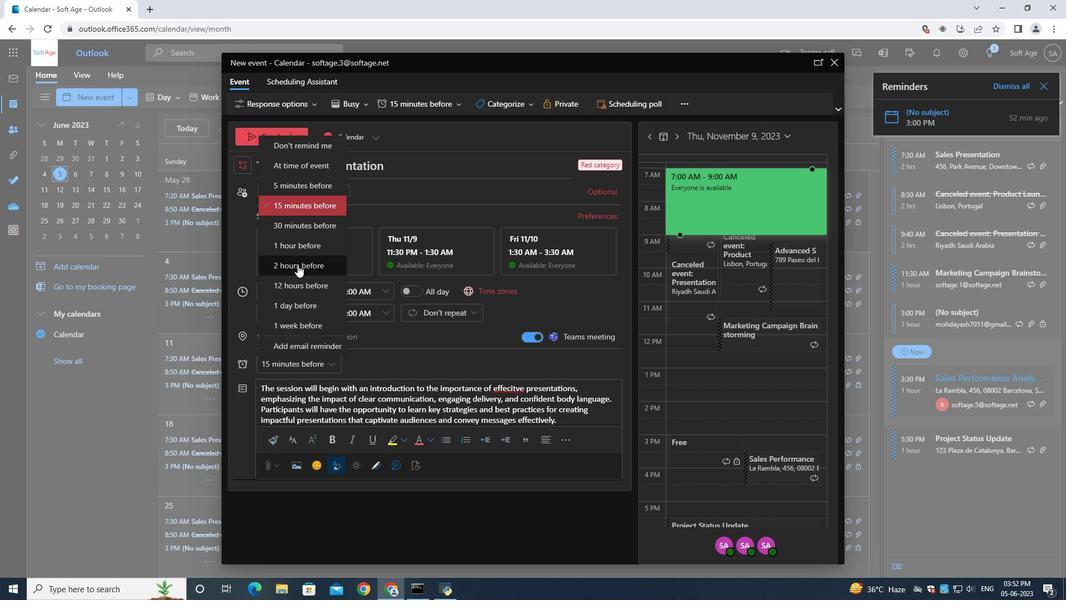 
Action: Mouse moved to (273, 138)
Screenshot: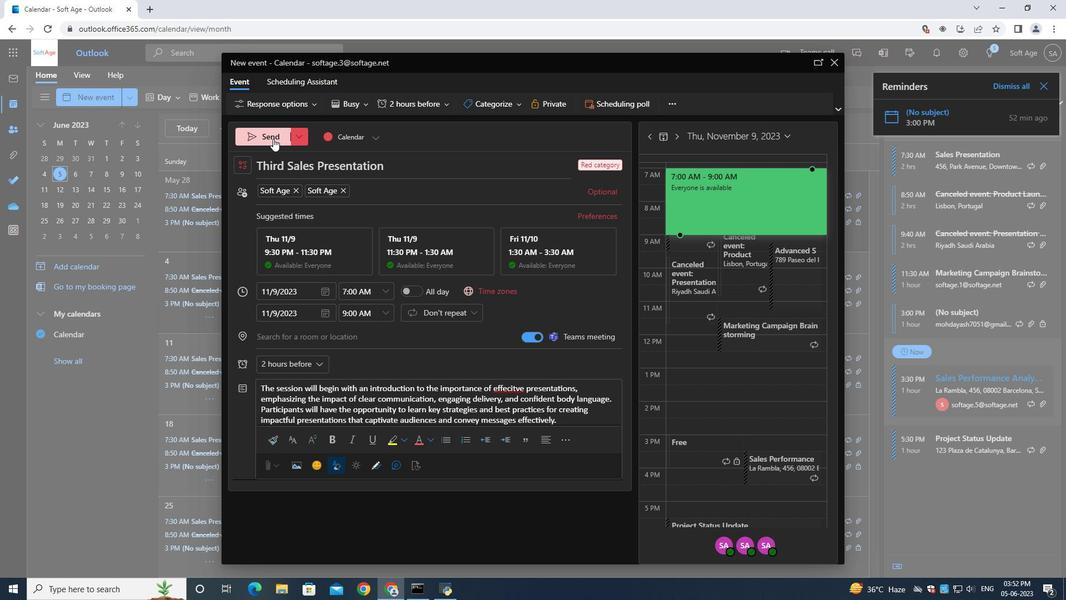 
Action: Mouse pressed left at (273, 138)
Screenshot: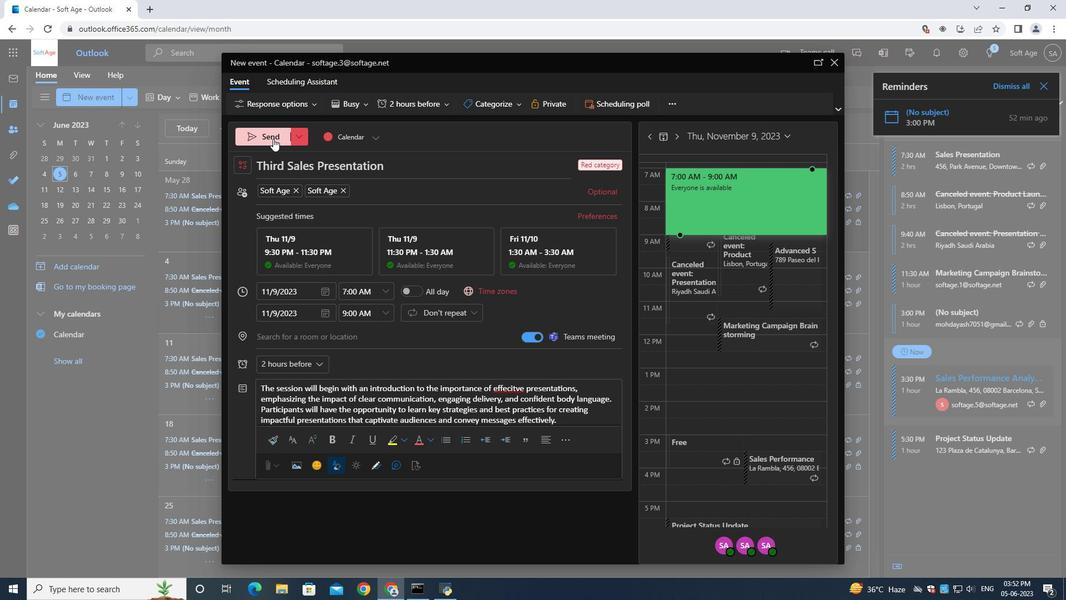
Action: Mouse moved to (273, 138)
Screenshot: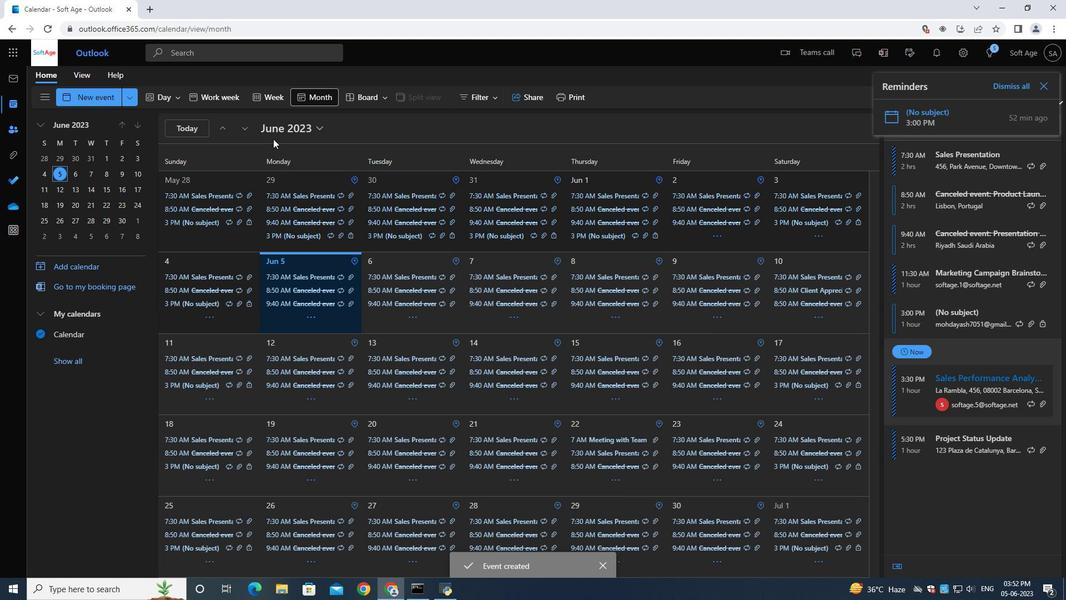 
